 Task: Open Card Employee Satisfaction Review in Board Employee Benefits Optimization to Workspace Application Development and add a team member Softage.1@softage.net, a label Blue, a checklist Grassroots Organizing, an attachment from your computer, a color Blue and finally, add a card description 'Develop and launch new customer loyalty program for frequent buyers' and a comment 'Given the potential risks associated with this task, let us ensure that we have a solid risk management plan in place.'. Add a start date 'Jan 01, 1900' with a due date 'Jan 08, 1900'
Action: Mouse moved to (210, 159)
Screenshot: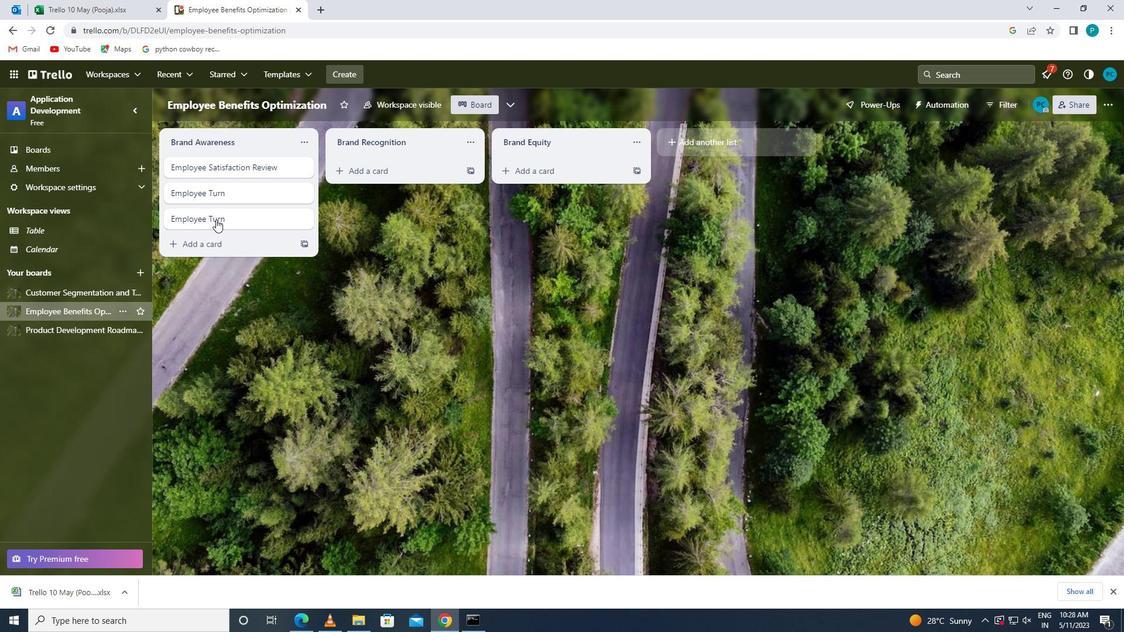
Action: Mouse pressed left at (210, 159)
Screenshot: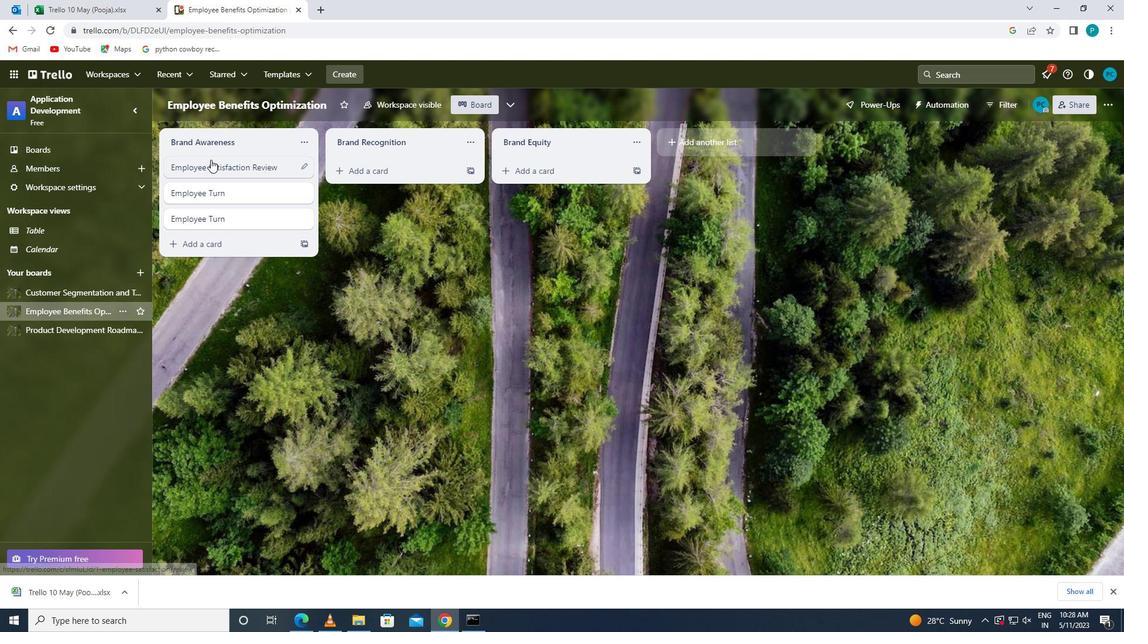 
Action: Mouse moved to (732, 169)
Screenshot: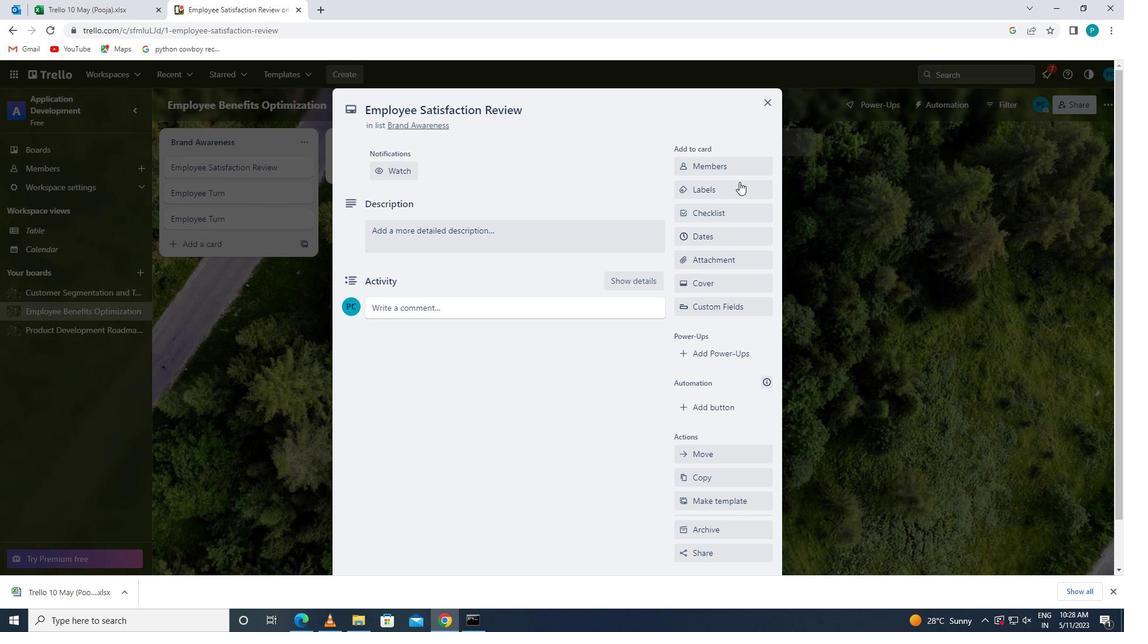
Action: Mouse pressed left at (732, 169)
Screenshot: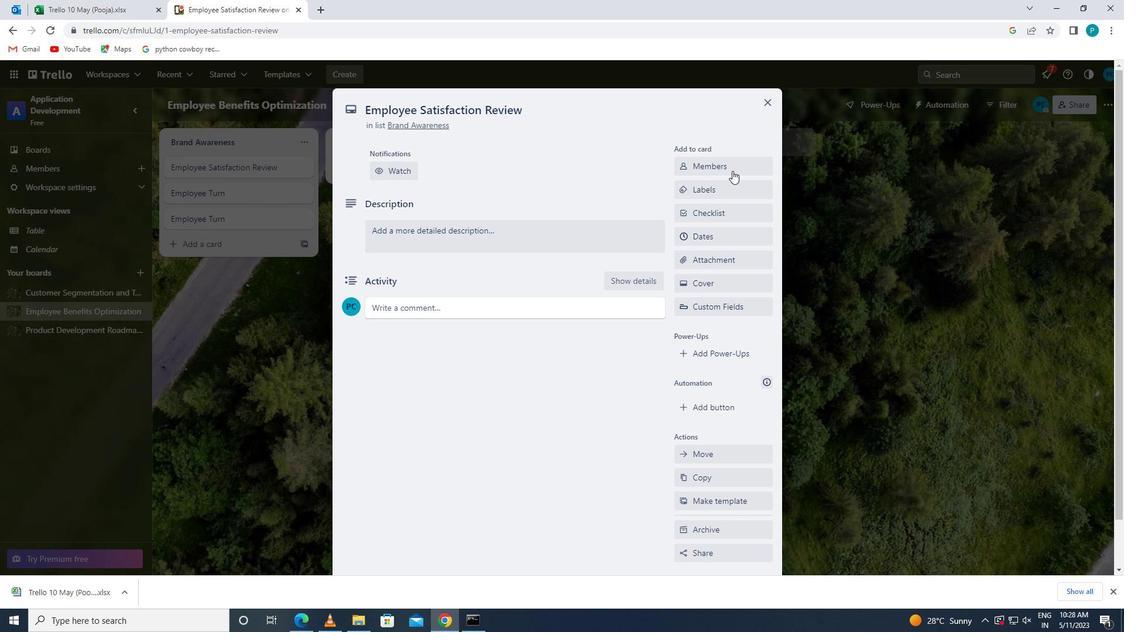 
Action: Key pressed <Key.caps_lock>s<Key.caps_lock>oftage
Screenshot: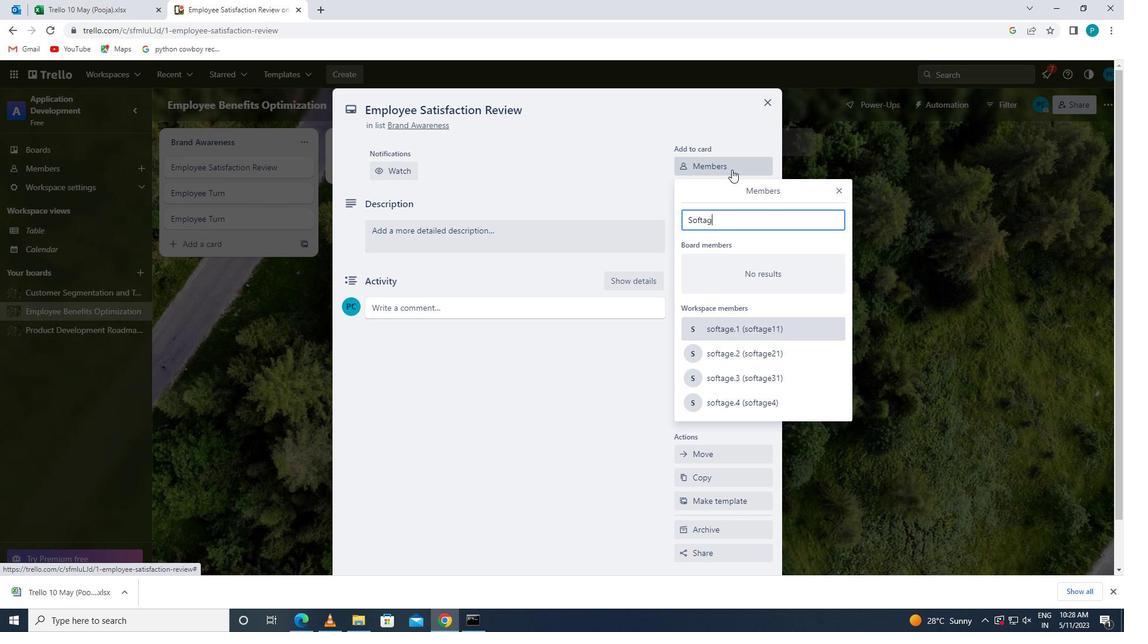 
Action: Mouse moved to (737, 196)
Screenshot: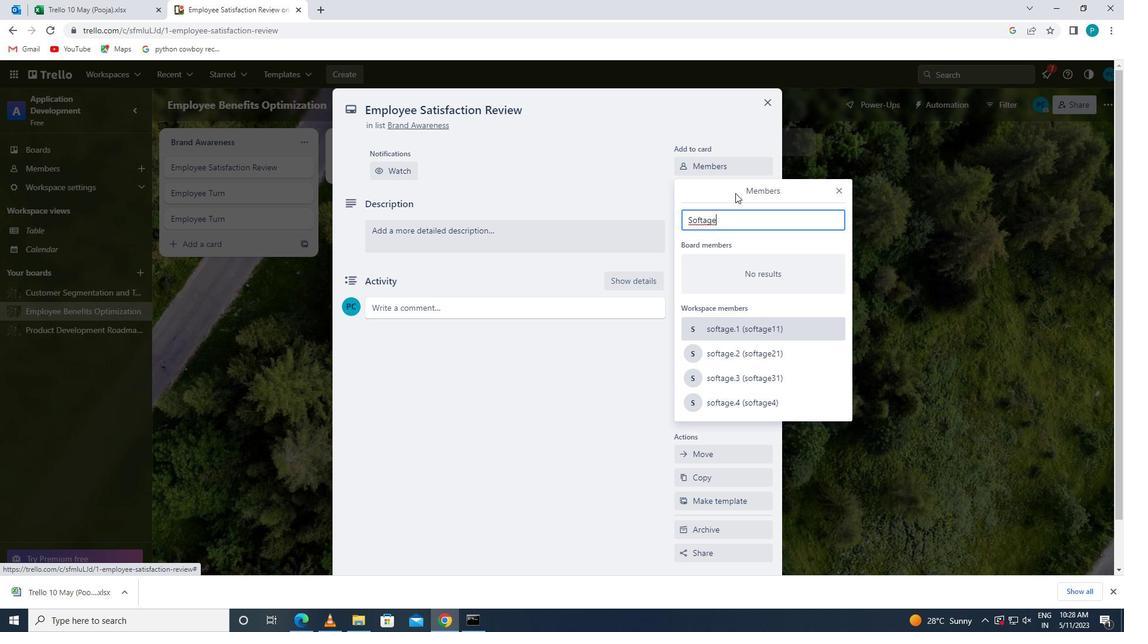 
Action: Key pressed .1
Screenshot: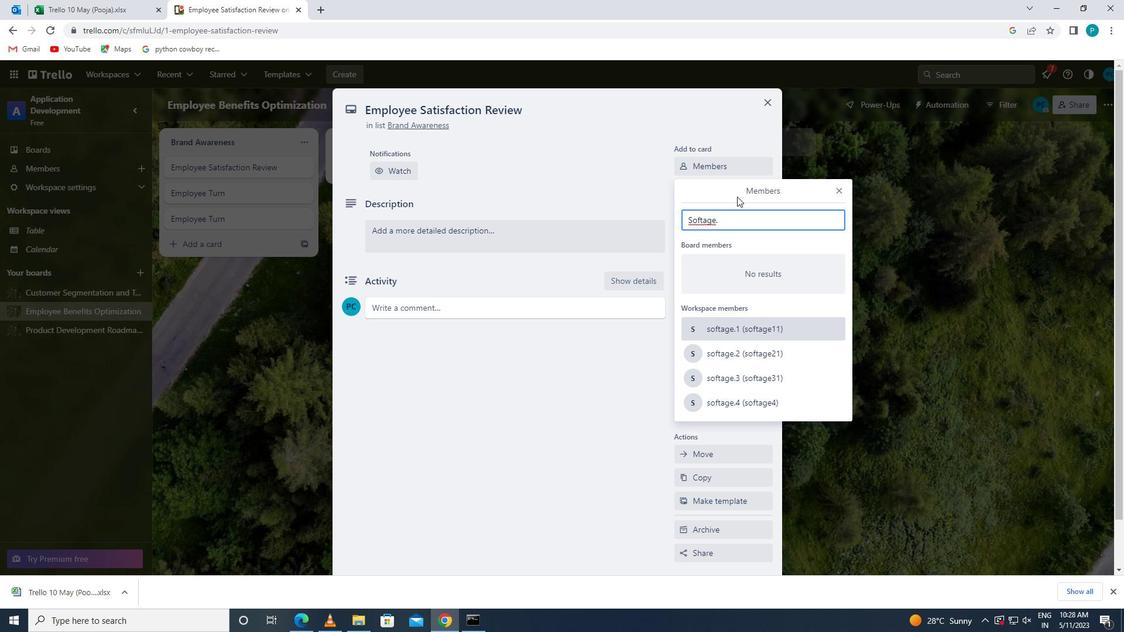 
Action: Mouse moved to (753, 327)
Screenshot: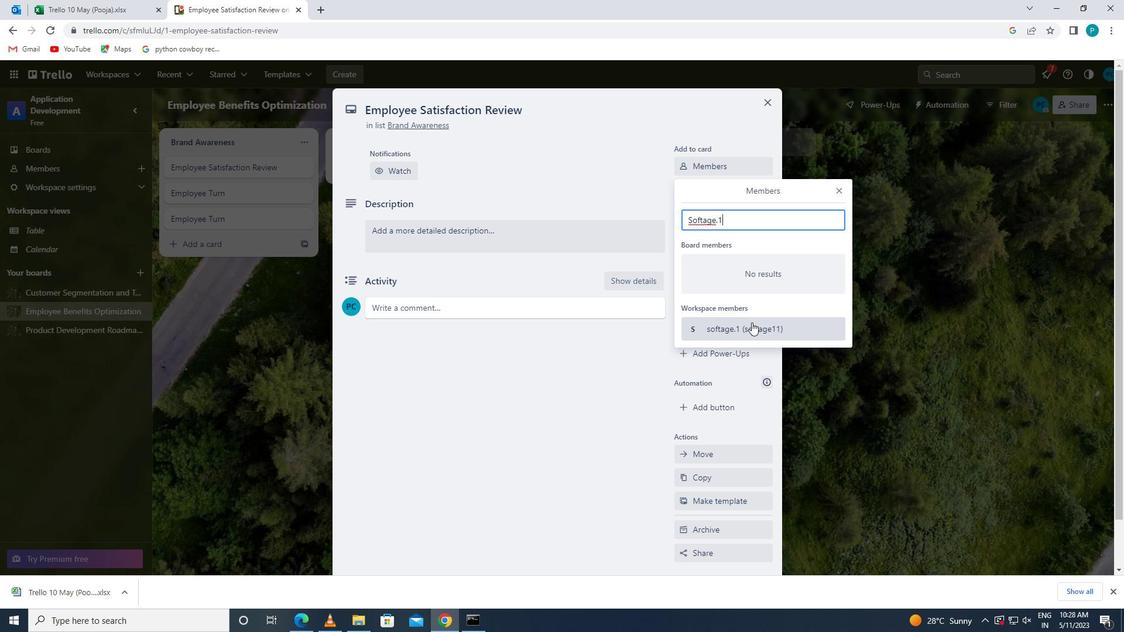 
Action: Mouse pressed left at (753, 327)
Screenshot: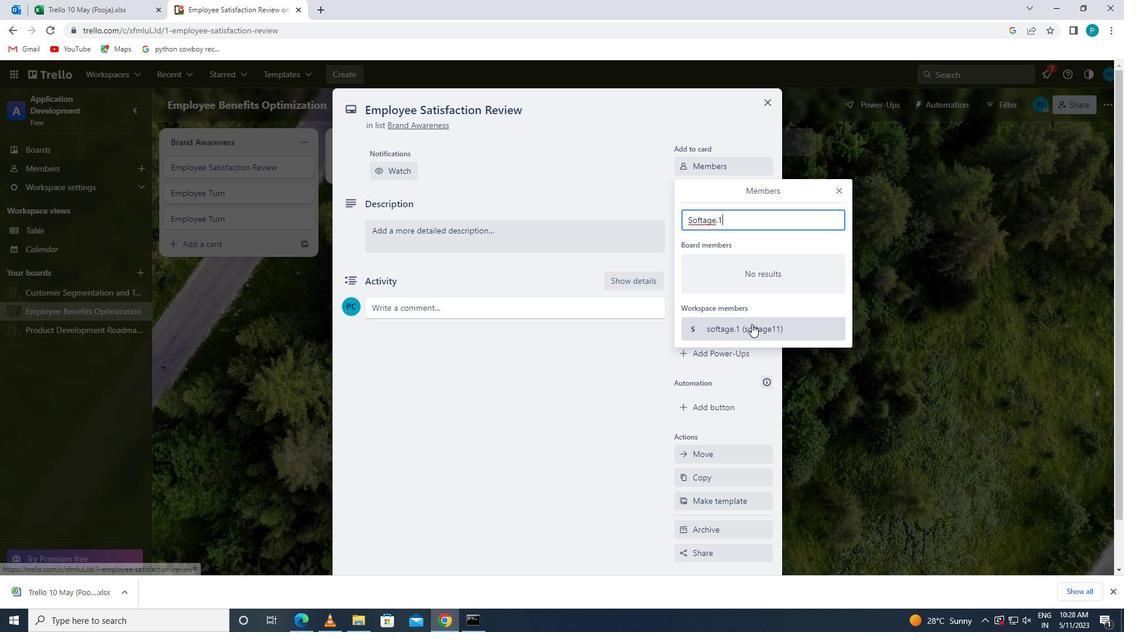
Action: Mouse moved to (842, 192)
Screenshot: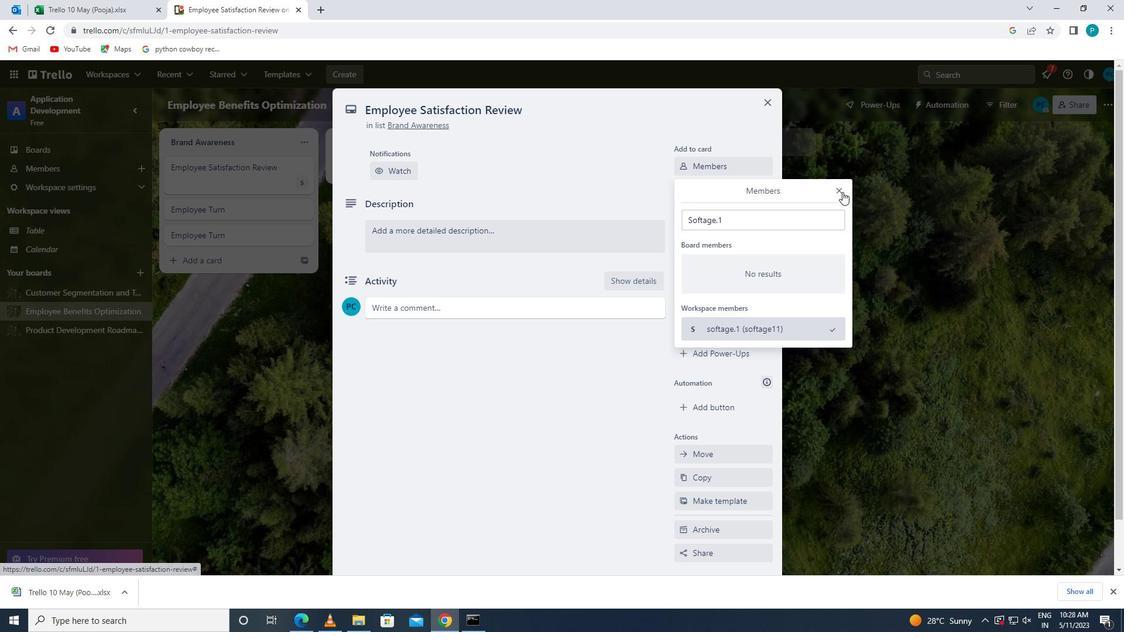 
Action: Mouse pressed left at (842, 192)
Screenshot: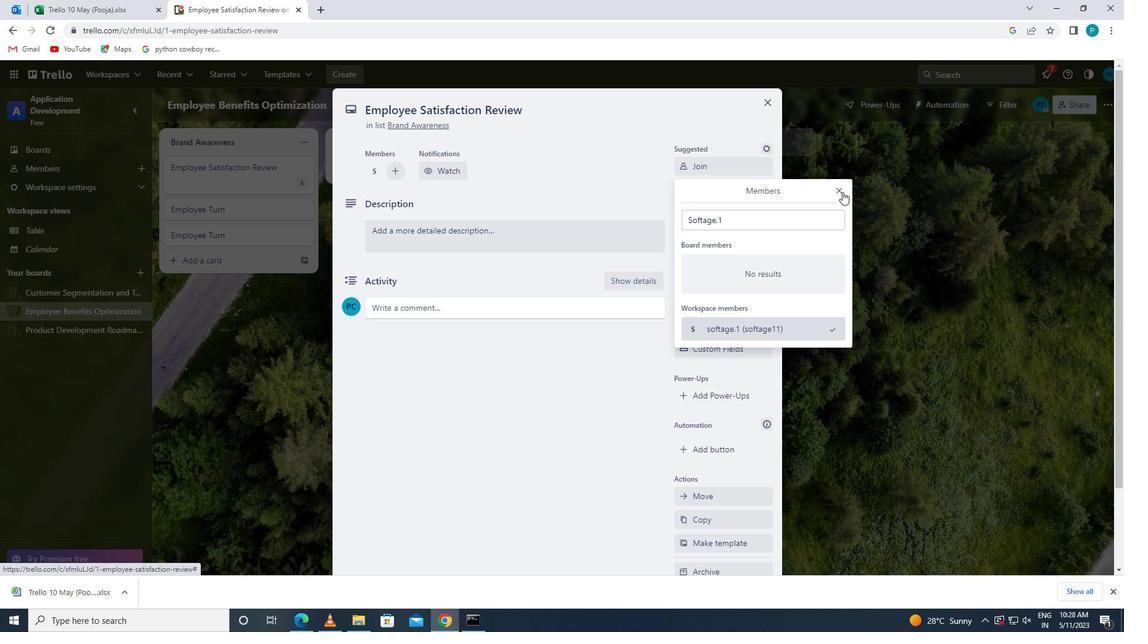 
Action: Mouse moved to (750, 227)
Screenshot: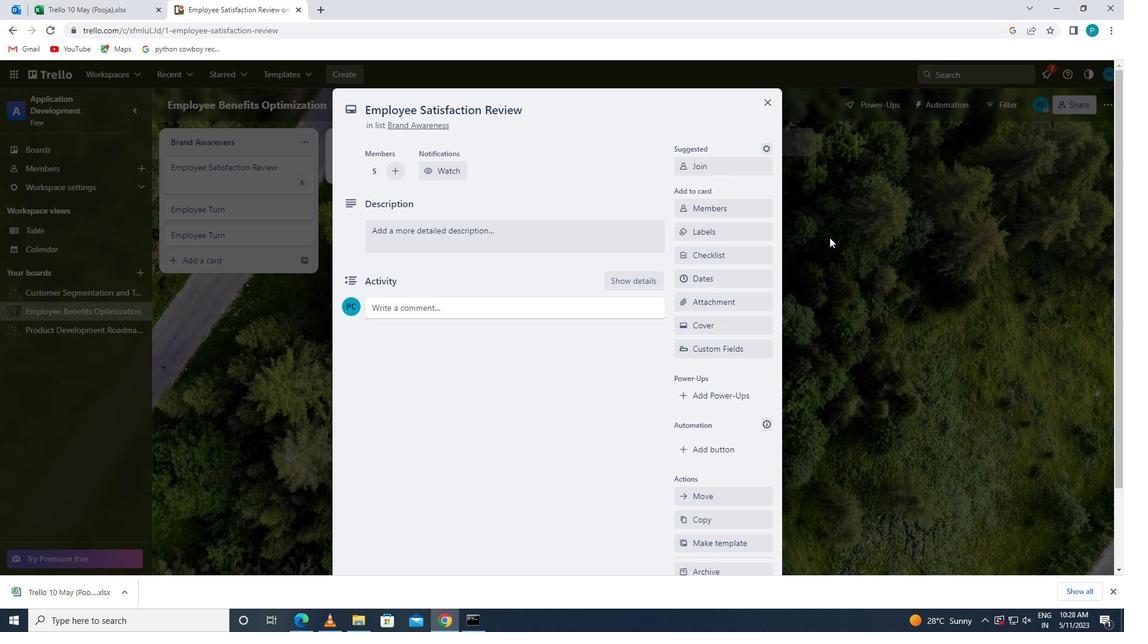 
Action: Mouse pressed left at (750, 227)
Screenshot: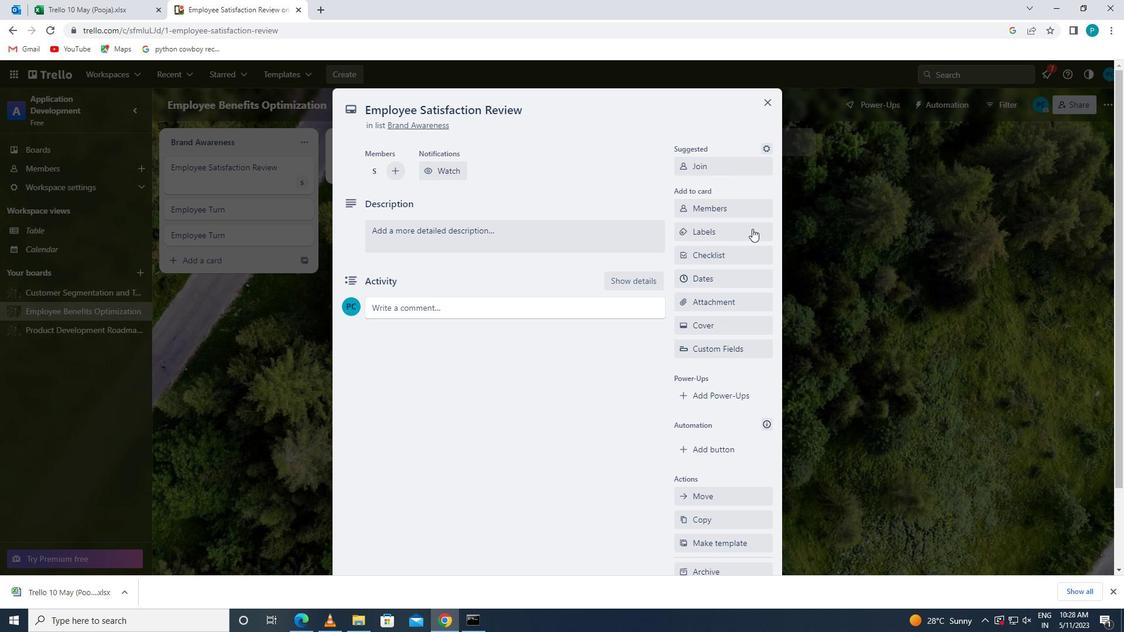 
Action: Key pressed <Key.caps_lock>
Screenshot: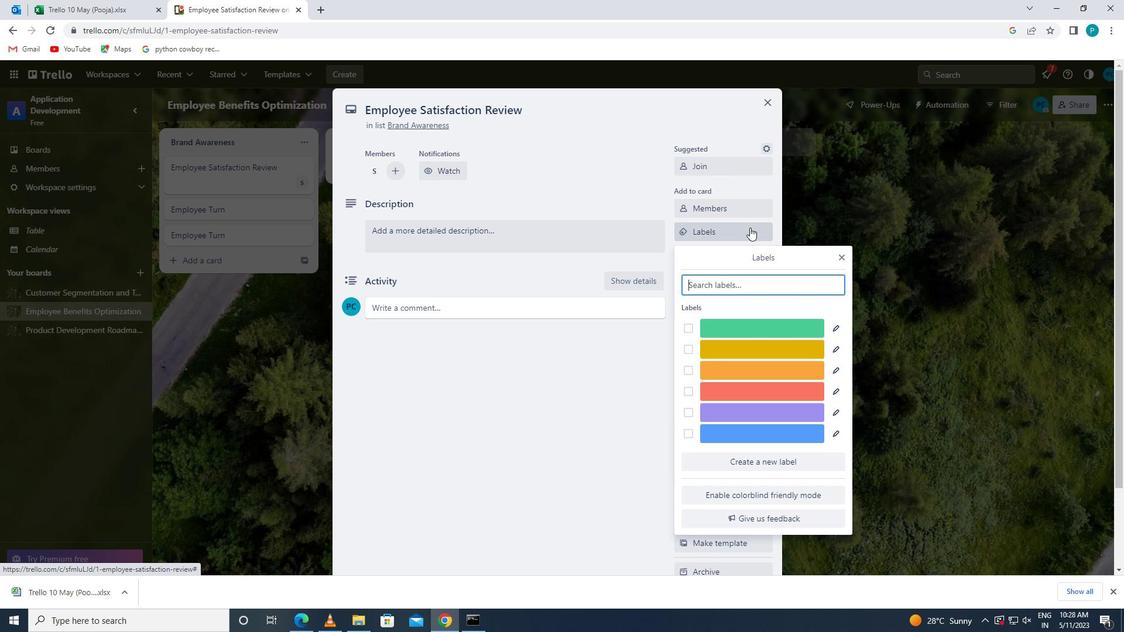 
Action: Mouse moved to (750, 468)
Screenshot: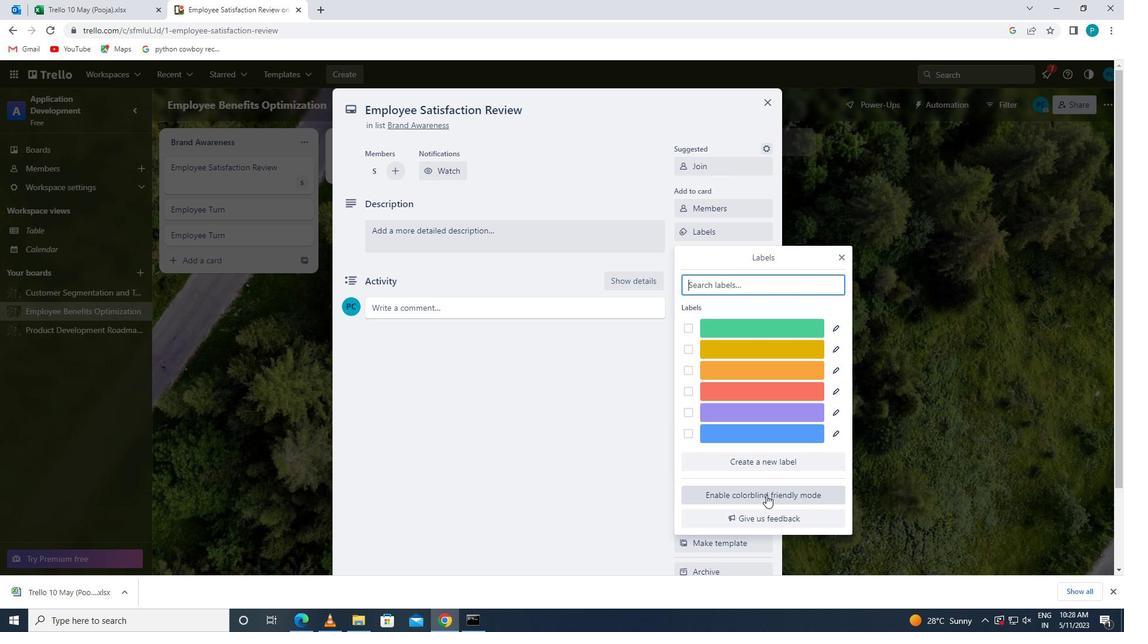 
Action: Mouse pressed left at (750, 468)
Screenshot: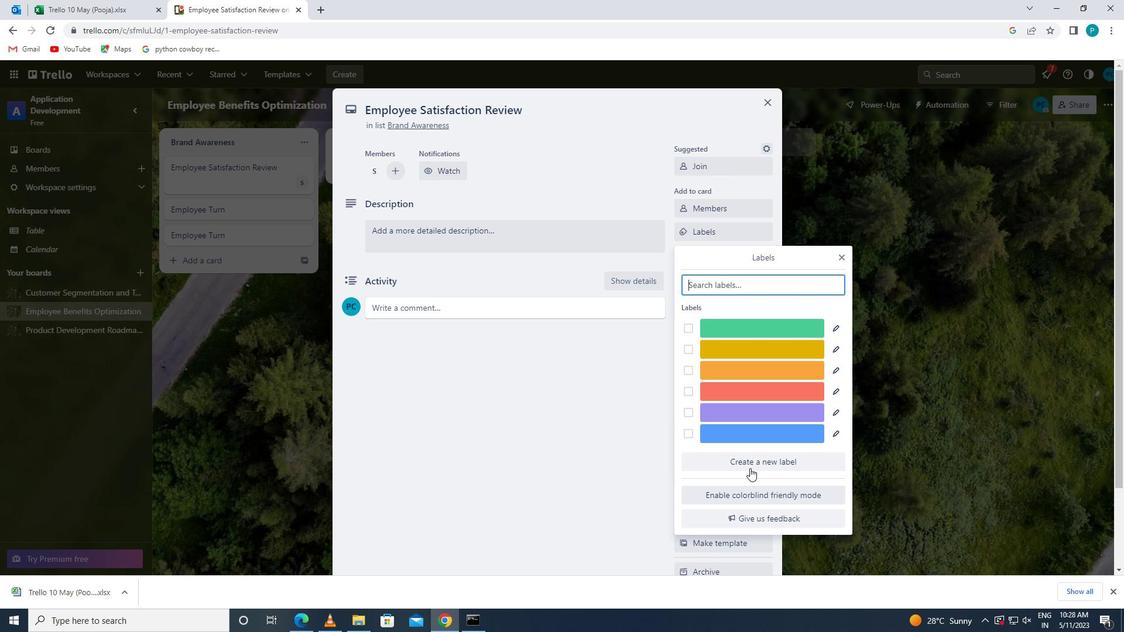 
Action: Mouse moved to (709, 337)
Screenshot: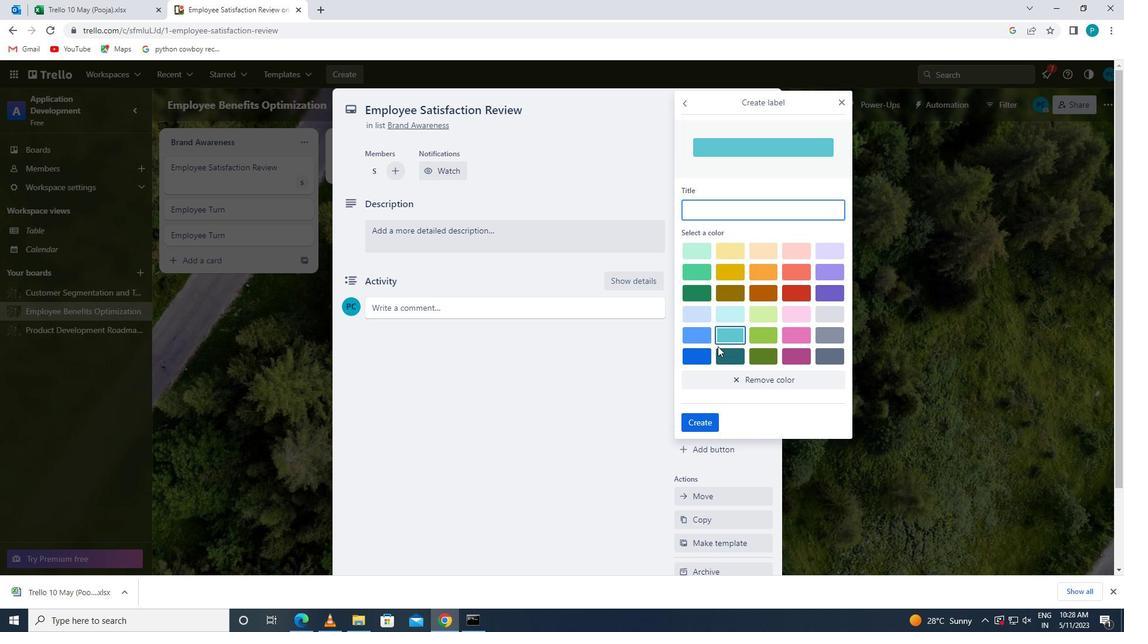 
Action: Mouse pressed left at (709, 337)
Screenshot: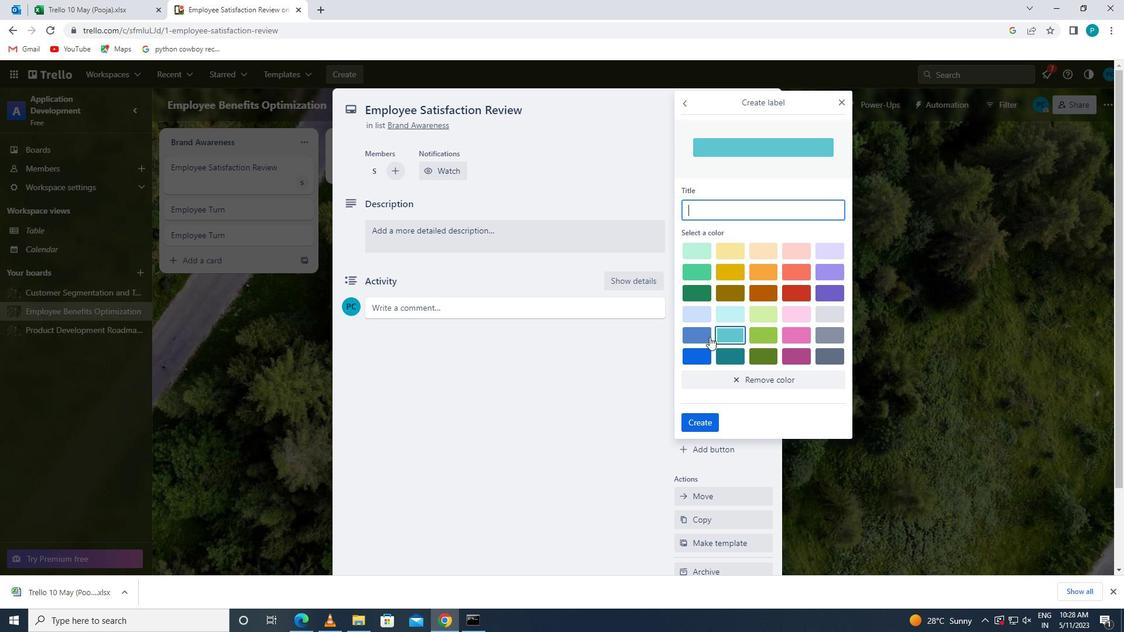 
Action: Mouse moved to (703, 419)
Screenshot: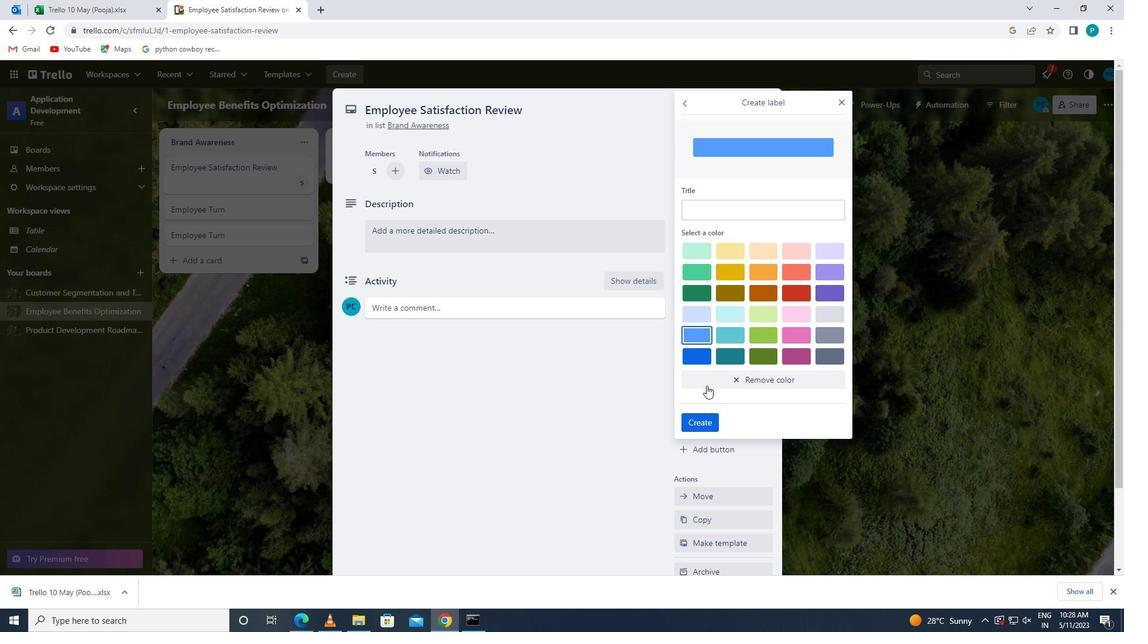 
Action: Mouse pressed left at (703, 419)
Screenshot: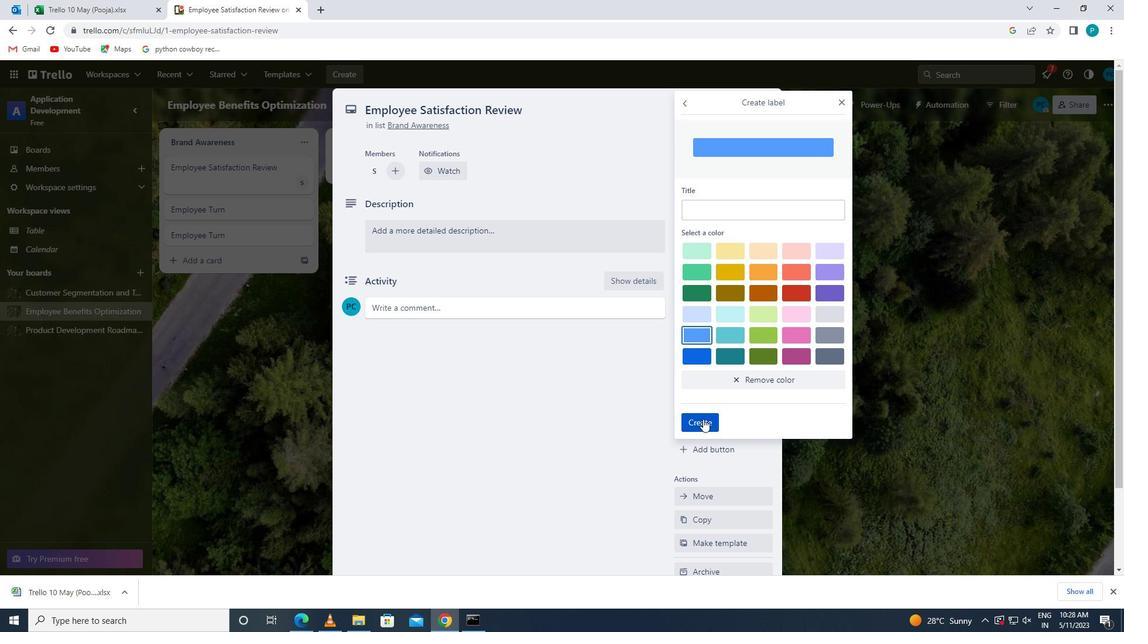 
Action: Mouse moved to (843, 254)
Screenshot: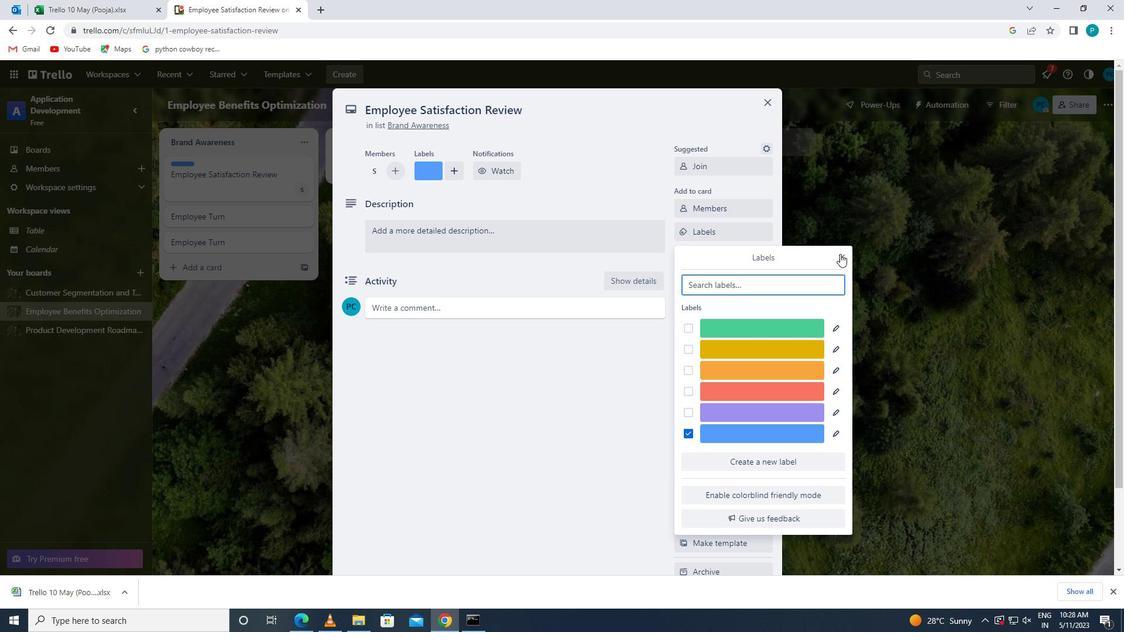 
Action: Mouse pressed left at (843, 254)
Screenshot: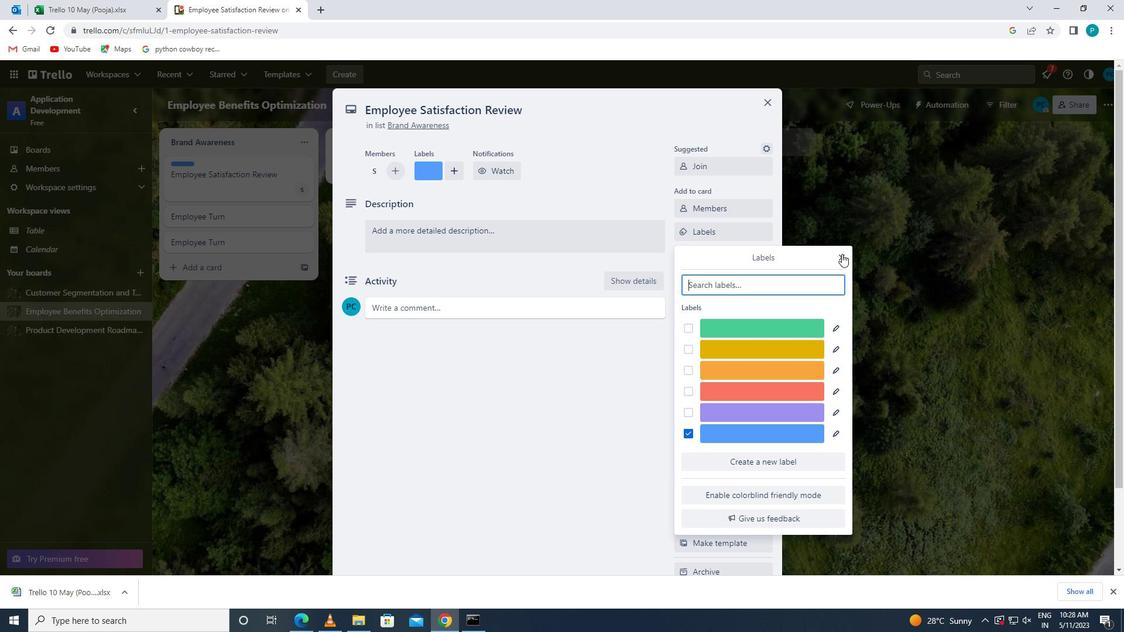 
Action: Mouse moved to (716, 256)
Screenshot: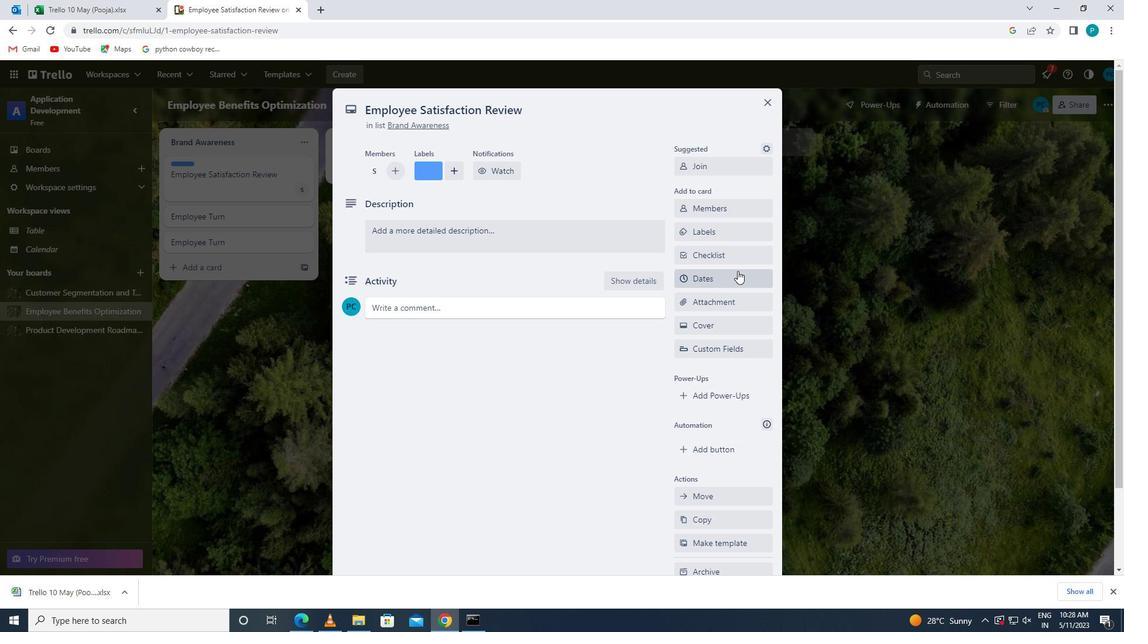 
Action: Mouse pressed left at (716, 256)
Screenshot: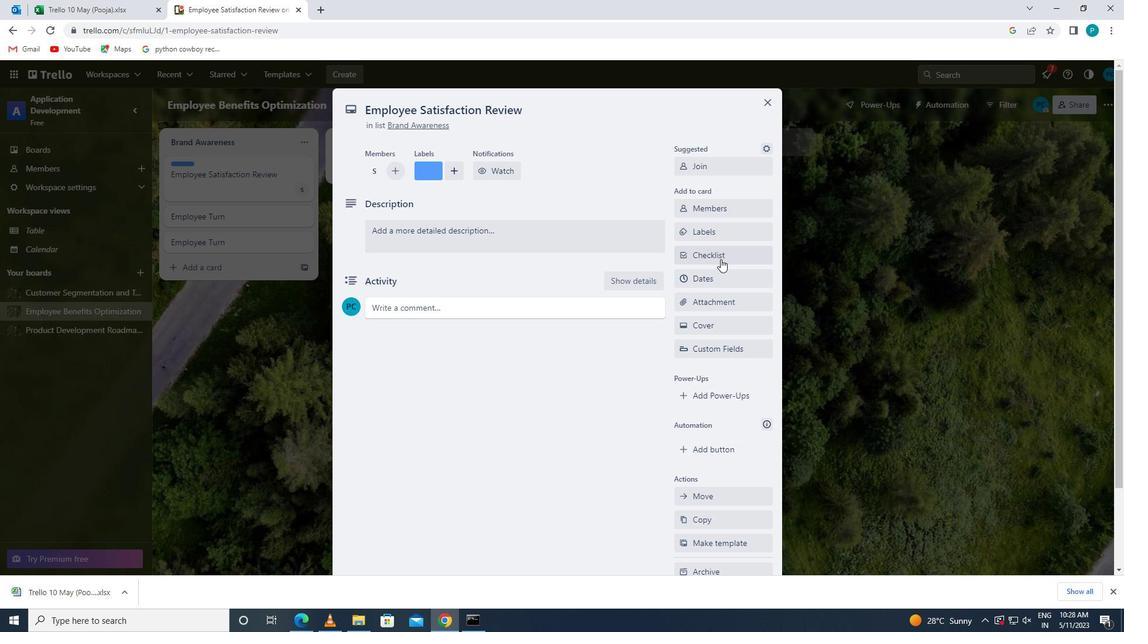 
Action: Key pressed <Key.caps_lock>g<Key.caps_lock><Key.backspace>g<Key.caps_lock>rassroots<Key.space><Key.caps_lock>o<Key.caps_lock>rganizing
Screenshot: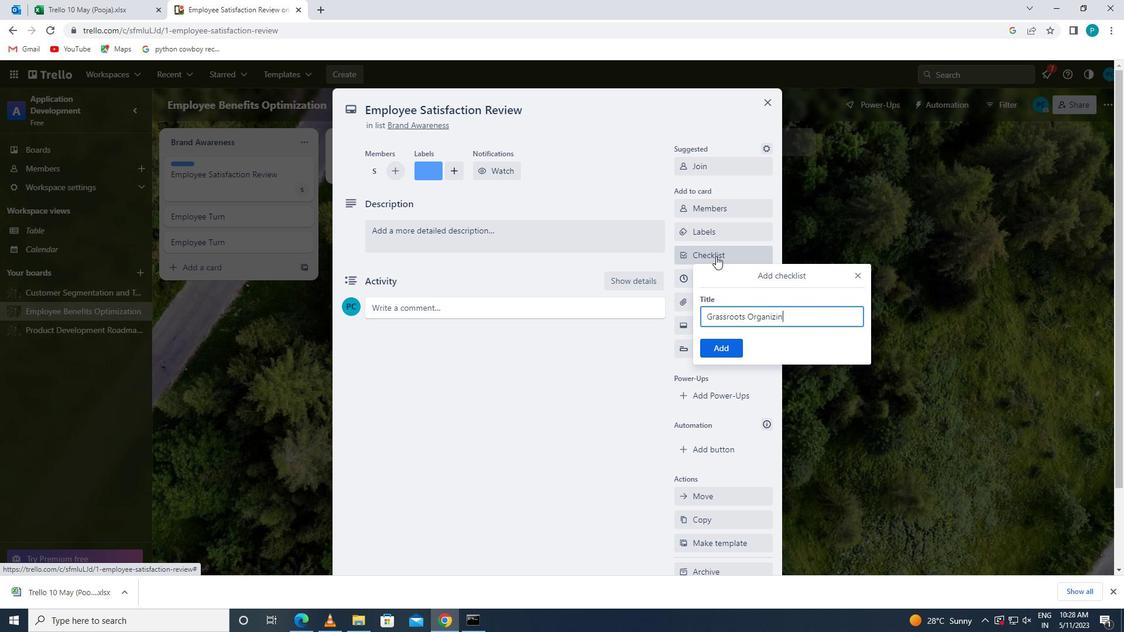 
Action: Mouse moved to (730, 346)
Screenshot: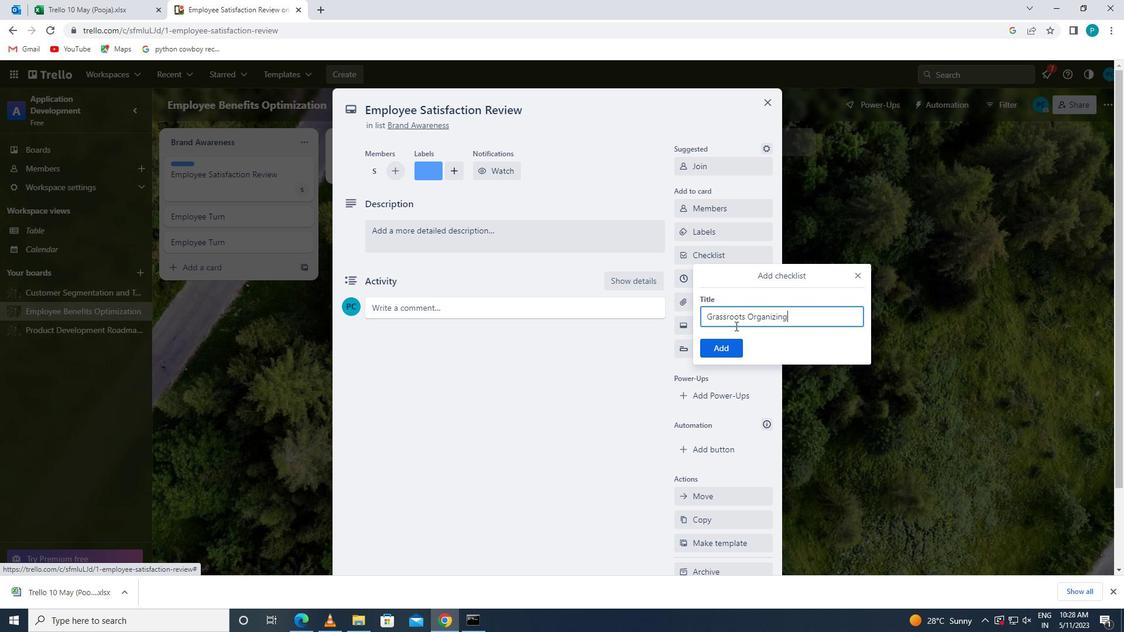 
Action: Mouse pressed left at (730, 346)
Screenshot: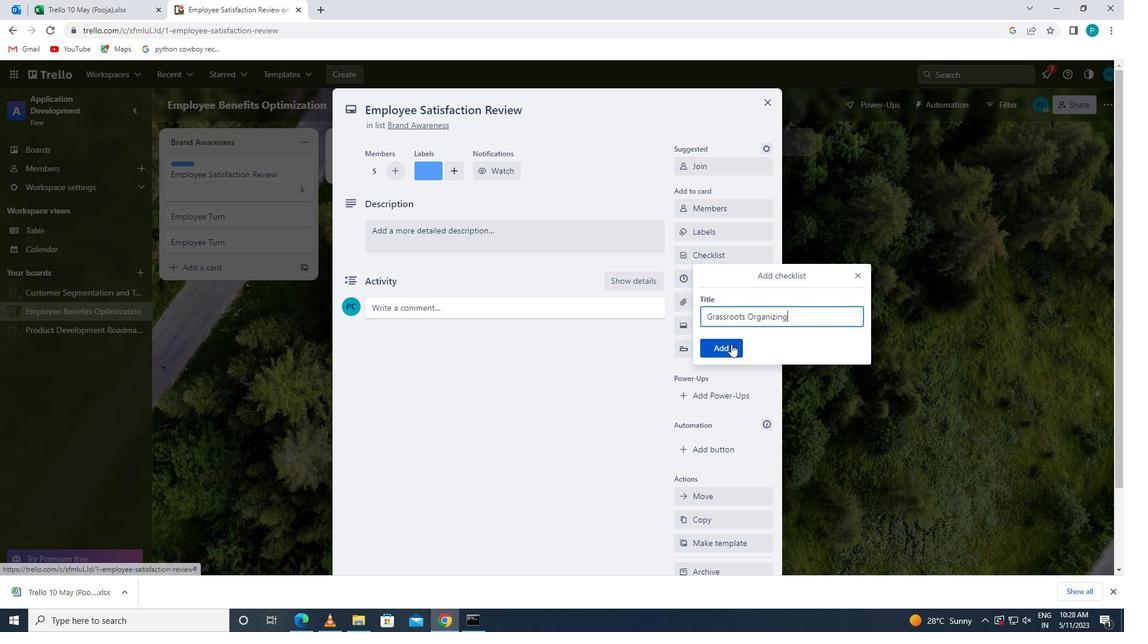 
Action: Mouse moved to (720, 301)
Screenshot: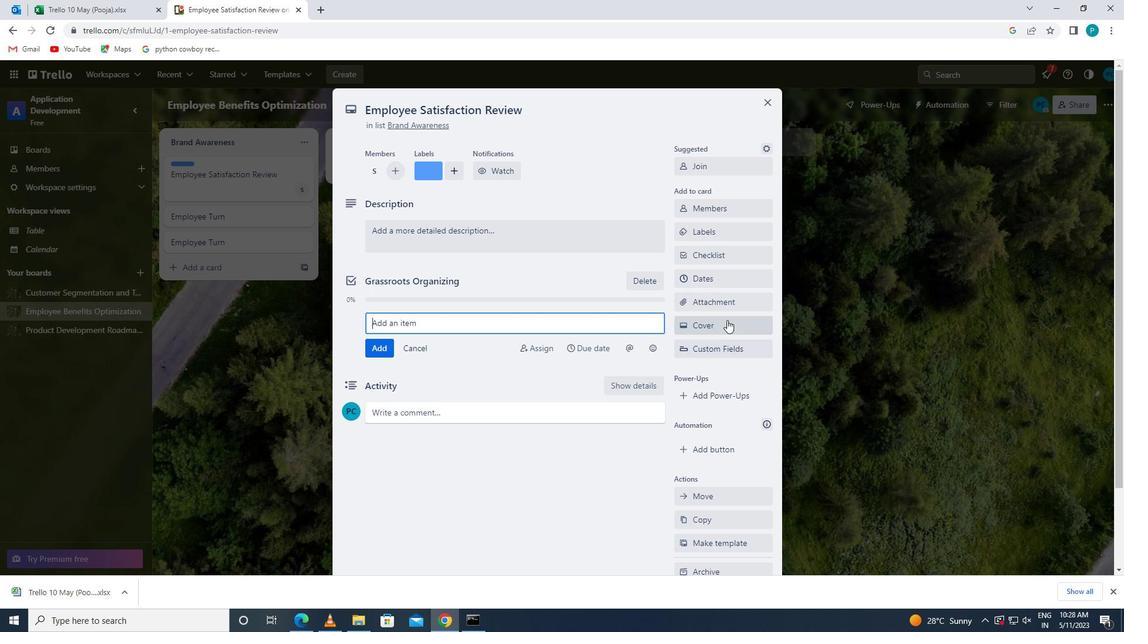 
Action: Mouse pressed left at (720, 301)
Screenshot: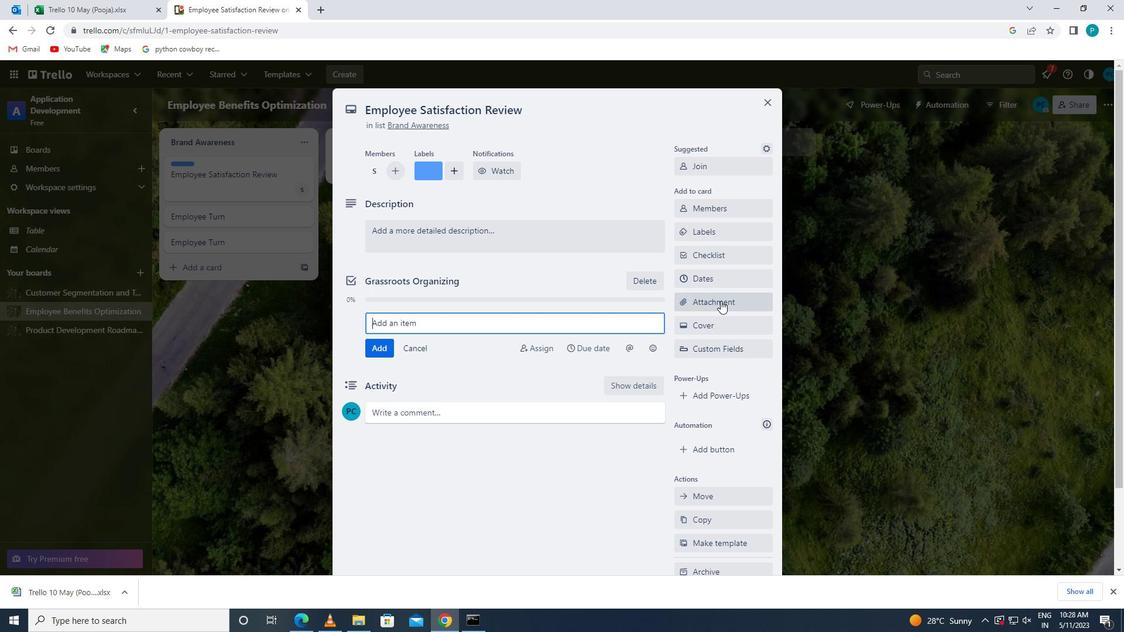 
Action: Mouse moved to (725, 356)
Screenshot: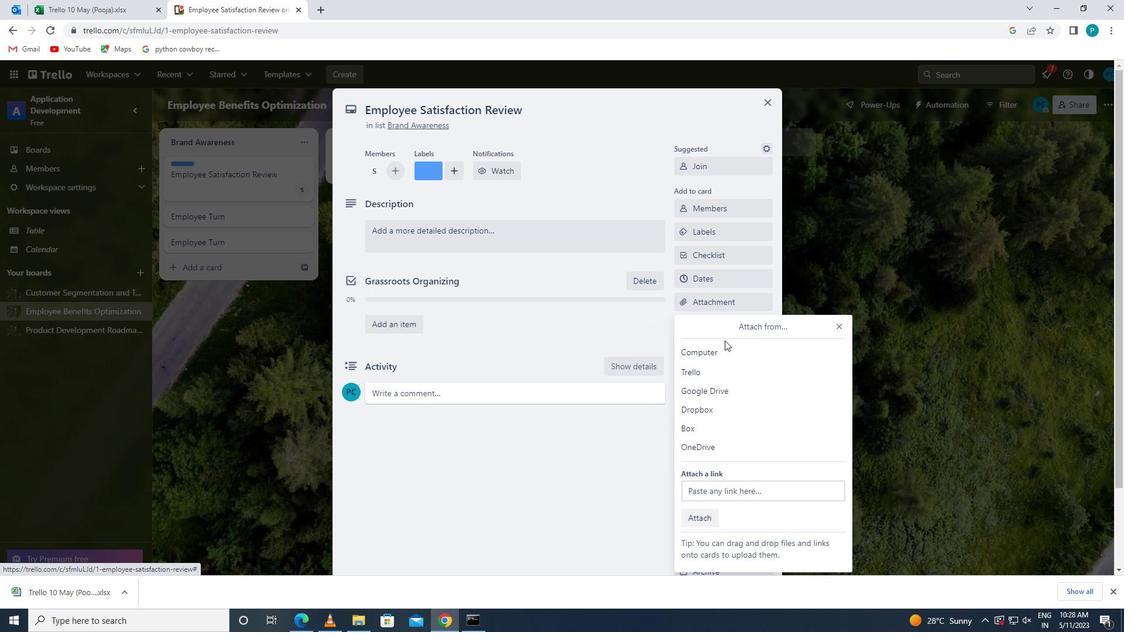 
Action: Mouse pressed left at (725, 356)
Screenshot: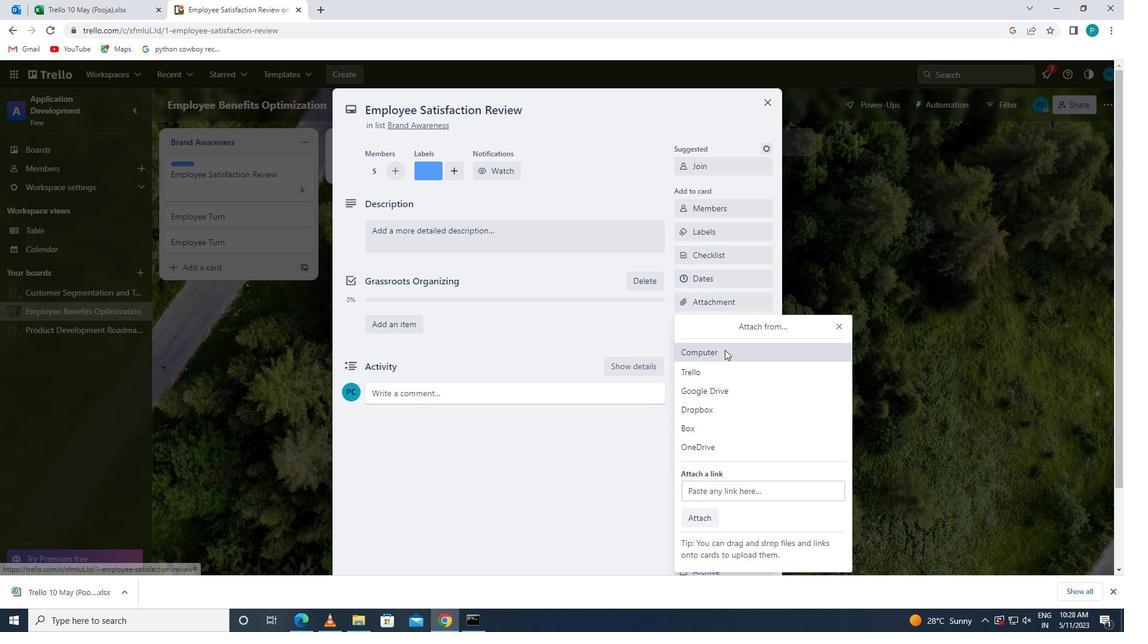 
Action: Mouse moved to (271, 80)
Screenshot: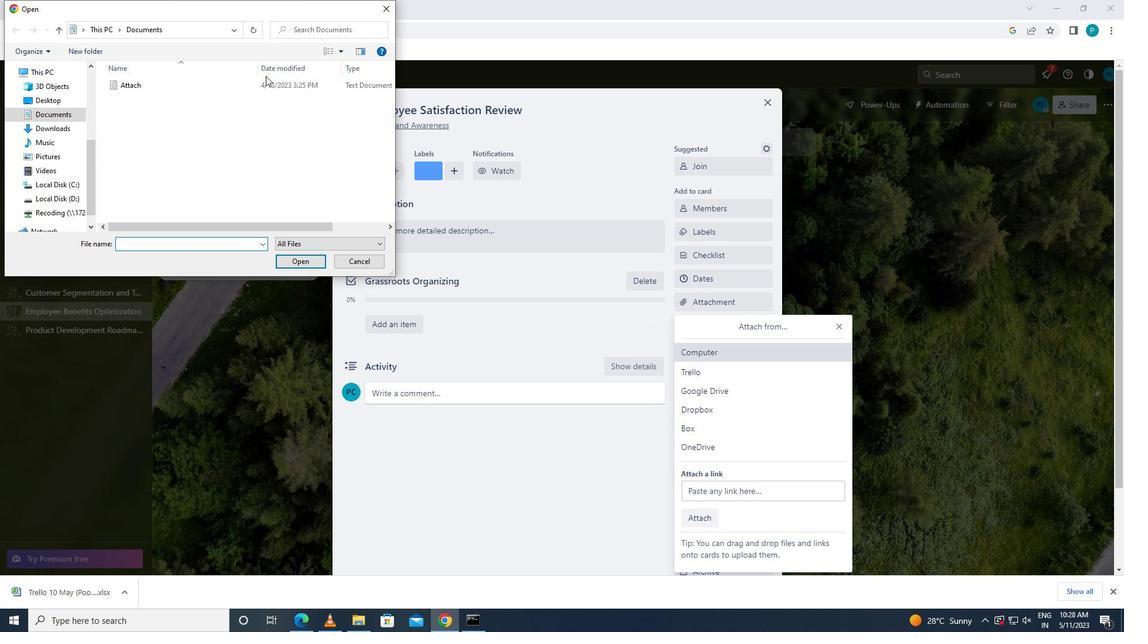 
Action: Mouse pressed left at (271, 80)
Screenshot: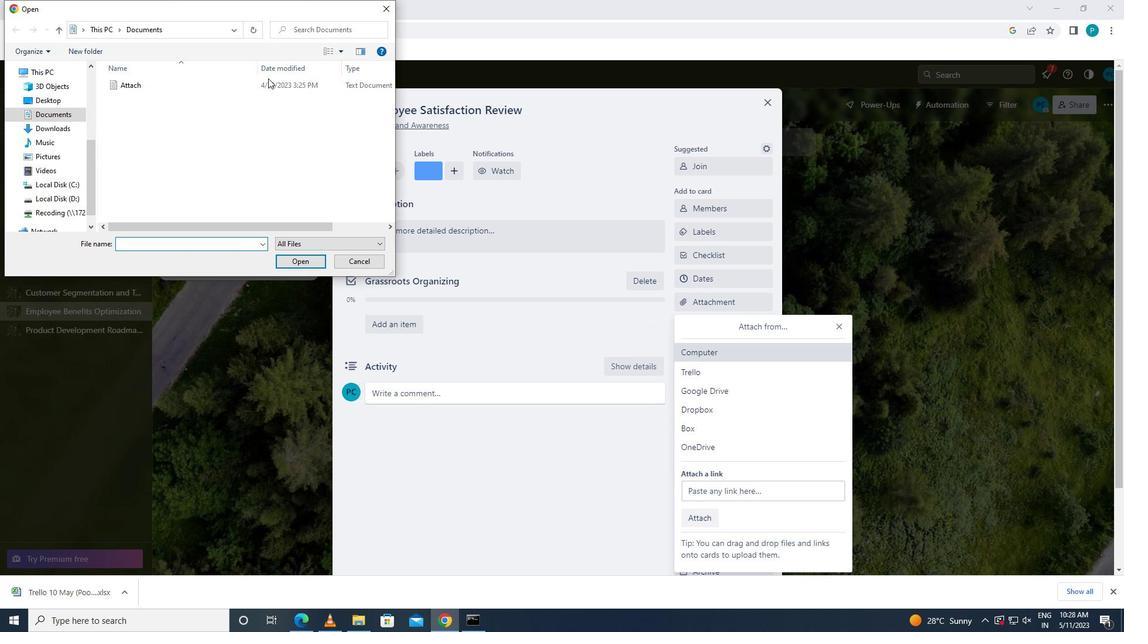
Action: Mouse moved to (301, 260)
Screenshot: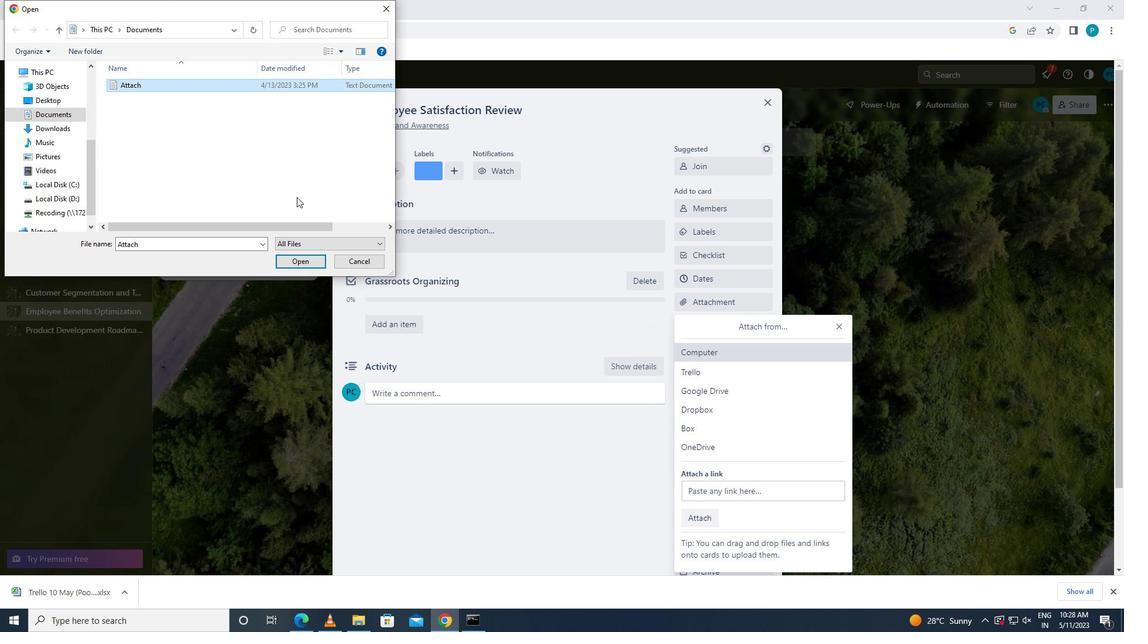 
Action: Mouse pressed left at (301, 260)
Screenshot: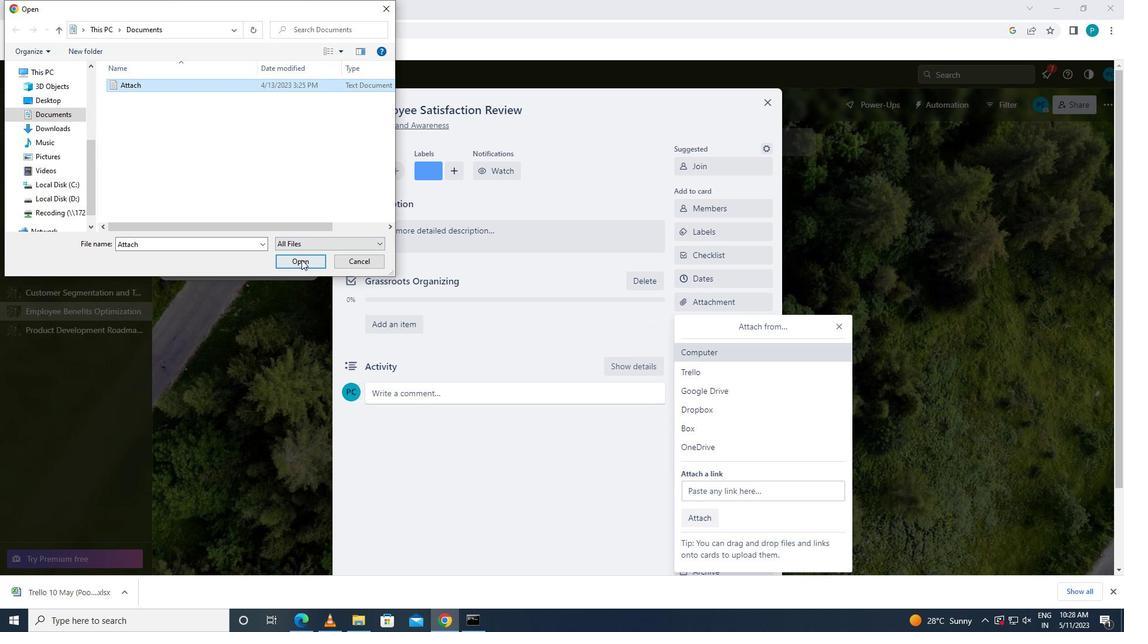 
Action: Mouse moved to (749, 326)
Screenshot: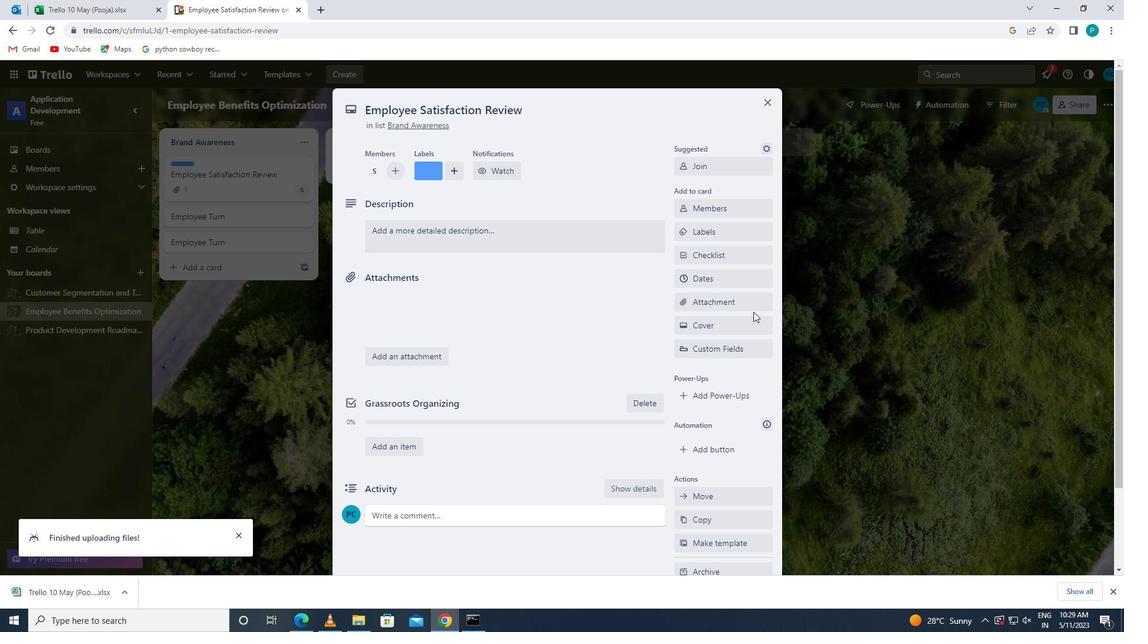 
Action: Mouse pressed left at (749, 326)
Screenshot: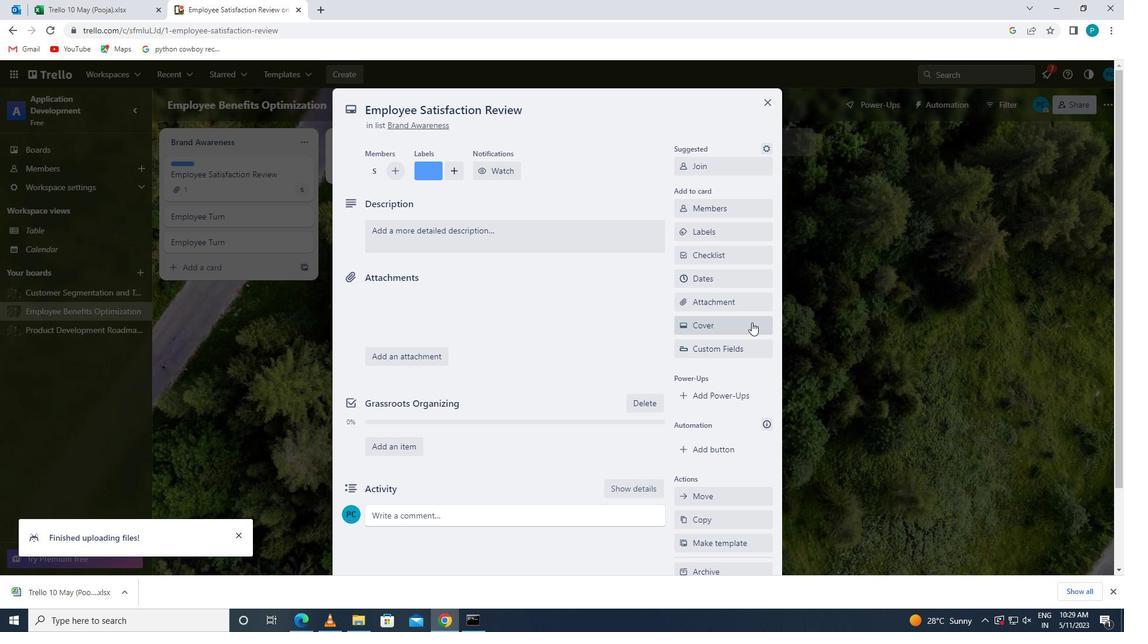 
Action: Mouse moved to (698, 360)
Screenshot: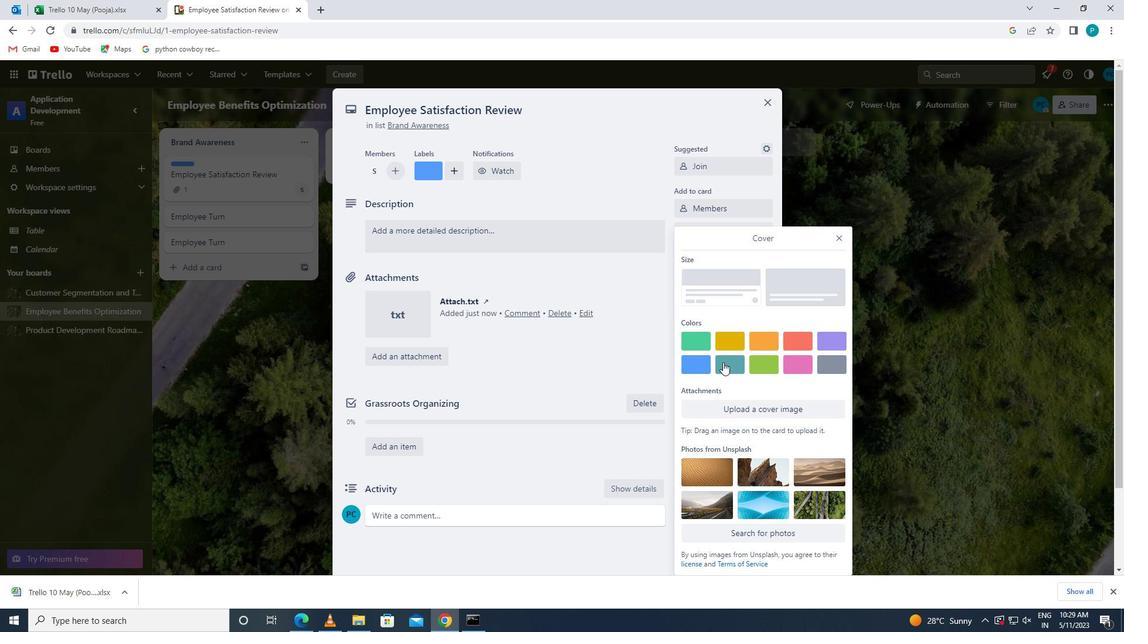 
Action: Mouse pressed left at (698, 360)
Screenshot: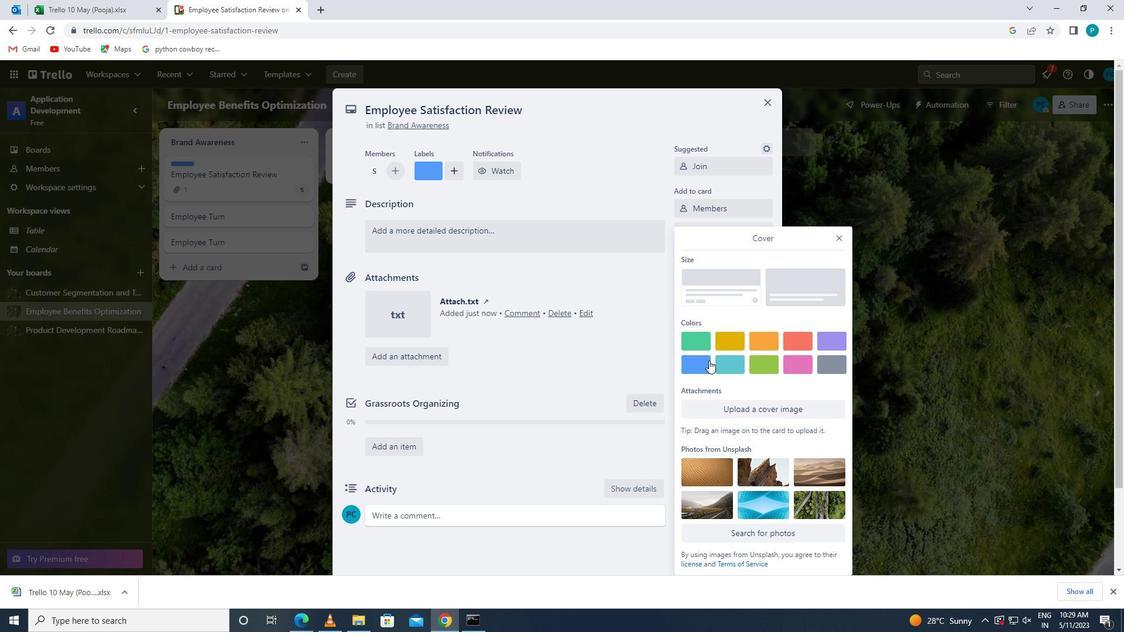 
Action: Mouse moved to (837, 220)
Screenshot: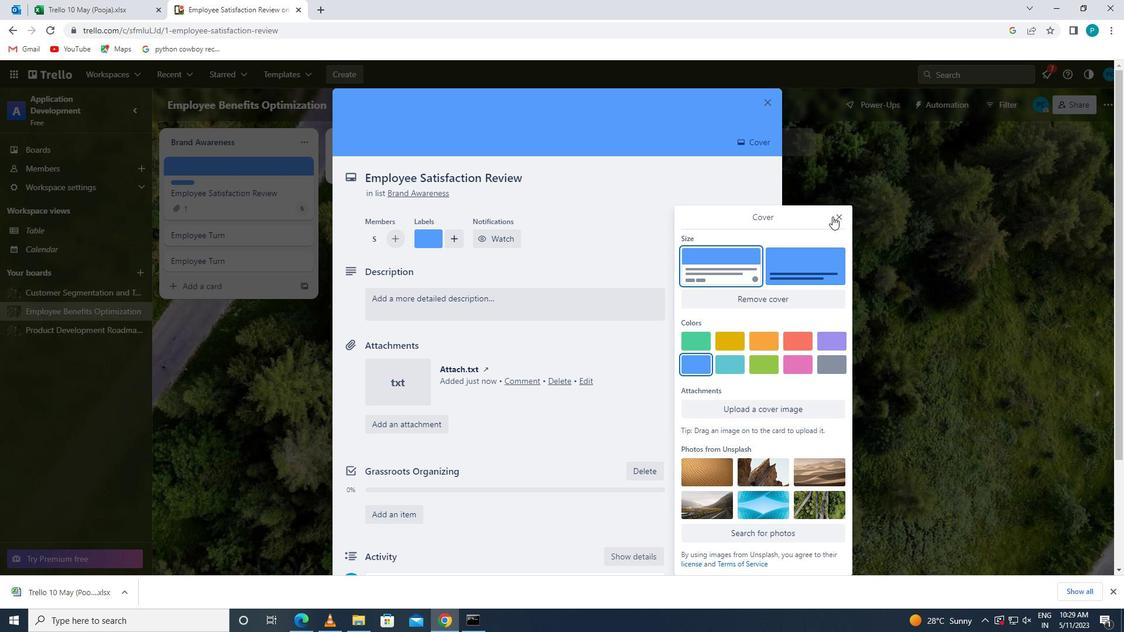 
Action: Mouse pressed left at (837, 220)
Screenshot: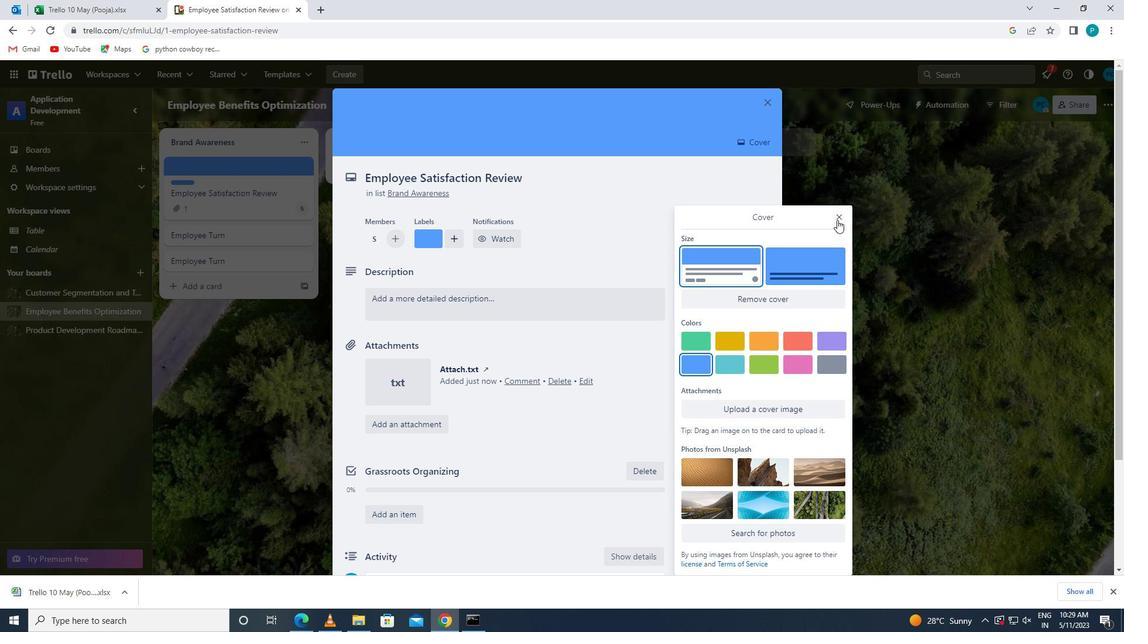 
Action: Mouse moved to (416, 313)
Screenshot: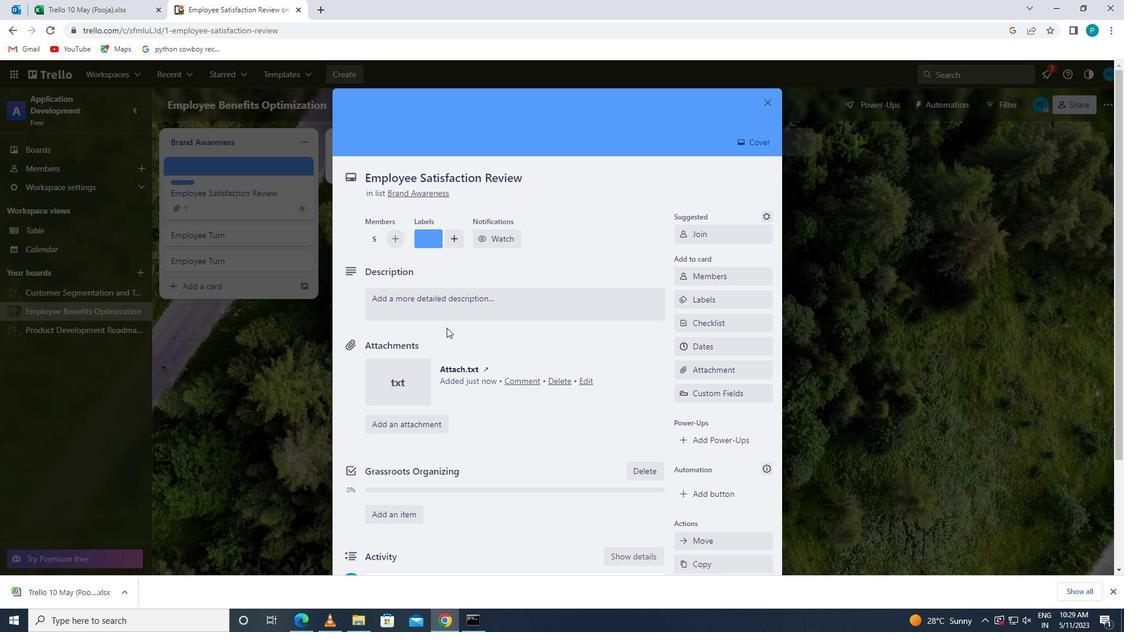 
Action: Mouse pressed left at (416, 313)
Screenshot: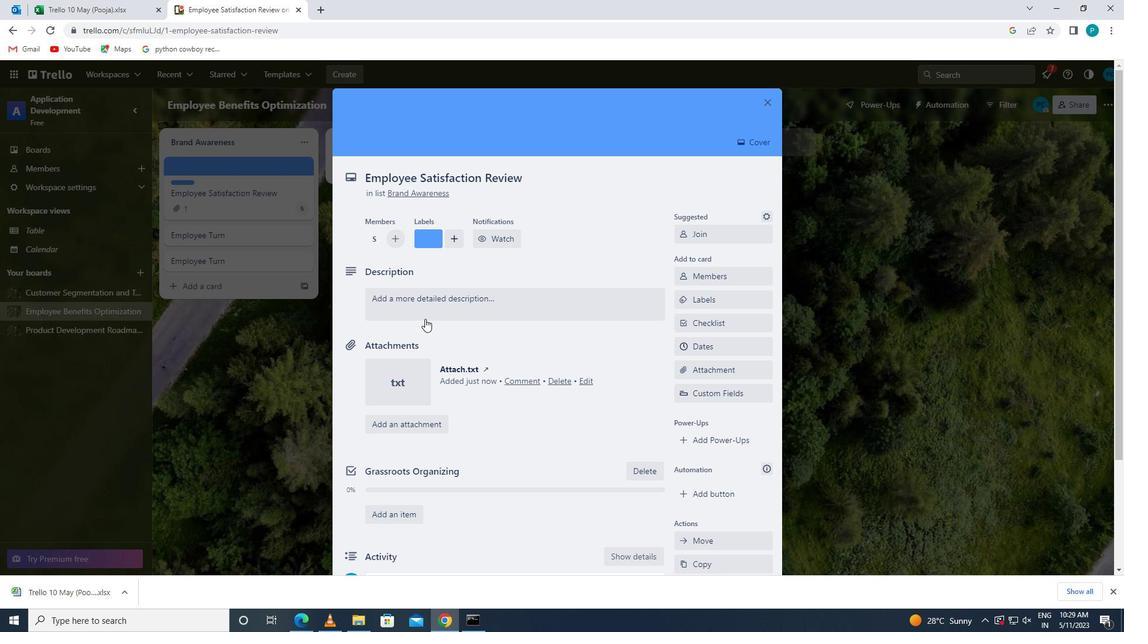 
Action: Key pressed <Key.caps_lock>d<Key.caps_lock>evelop<Key.space>and<Key.space>launch<Key.space>new<Key.space>customer<Key.space>loyalty<Key.space>program<Key.space>for<Key.space>freg<Key.backspace>quent<Key.space>buyers
Screenshot: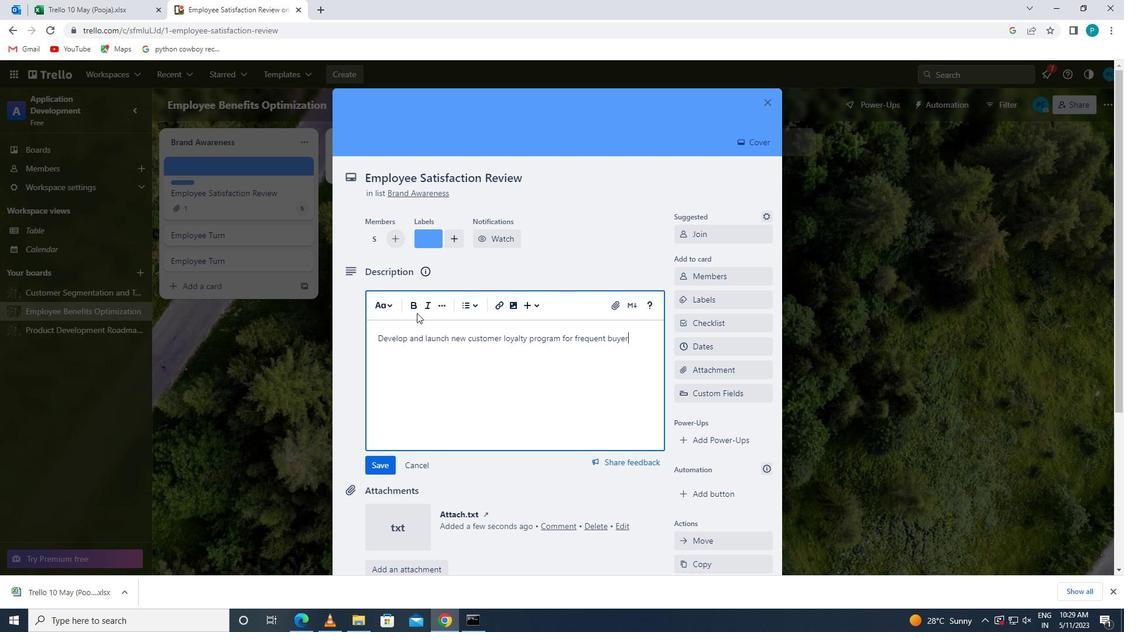 
Action: Mouse moved to (384, 464)
Screenshot: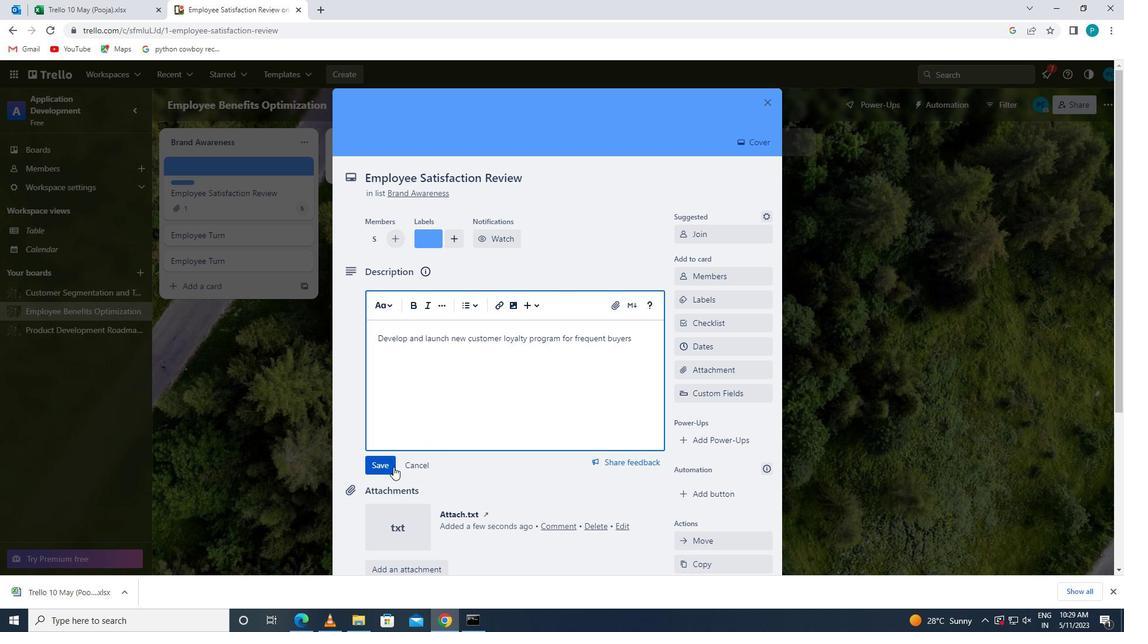 
Action: Mouse pressed left at (384, 464)
Screenshot: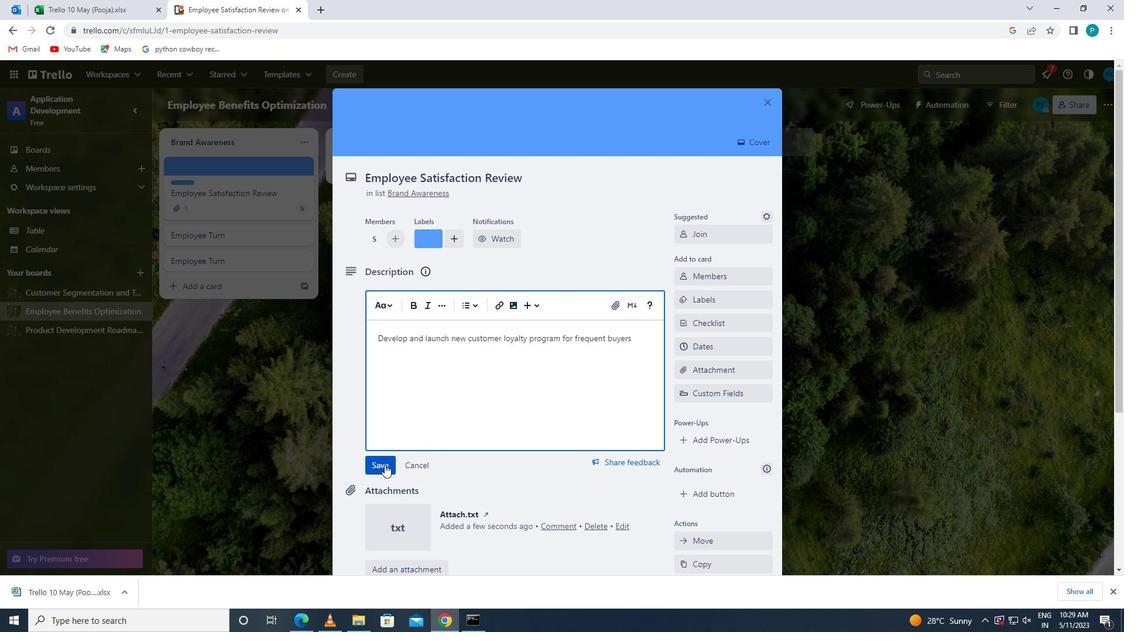
Action: Mouse scrolled (384, 464) with delta (0, 0)
Screenshot: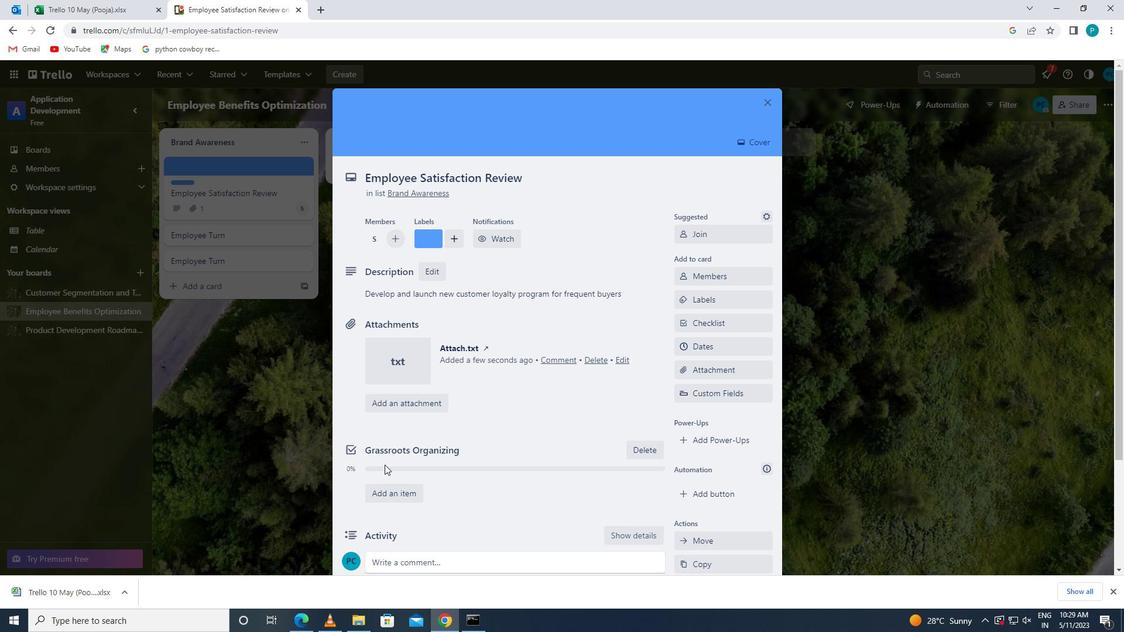 
Action: Mouse scrolled (384, 464) with delta (0, 0)
Screenshot: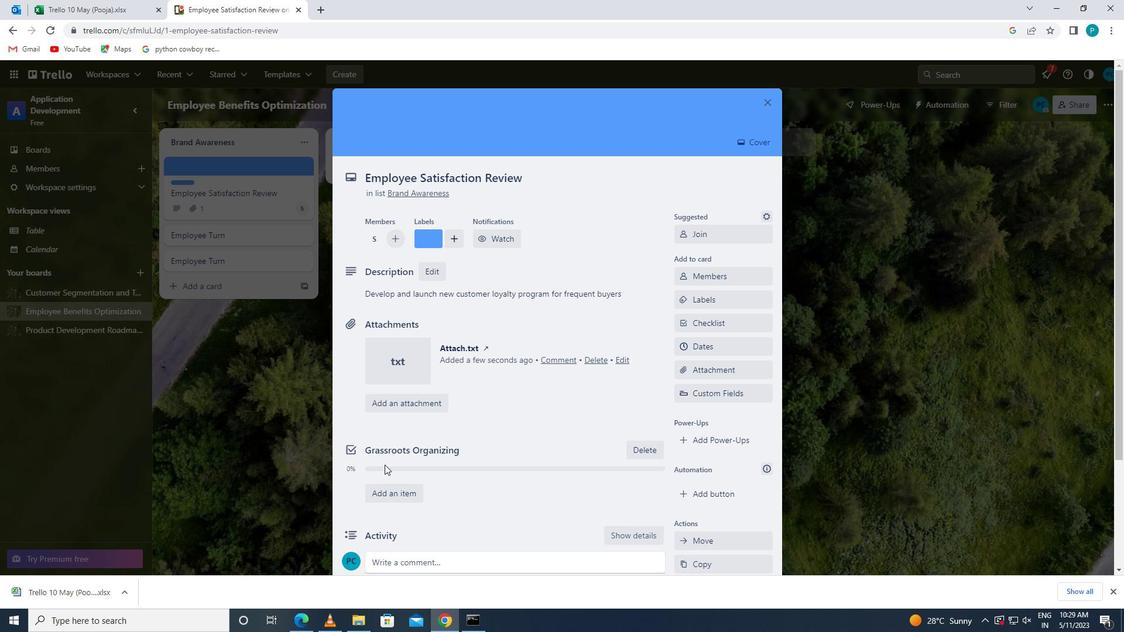 
Action: Mouse moved to (378, 451)
Screenshot: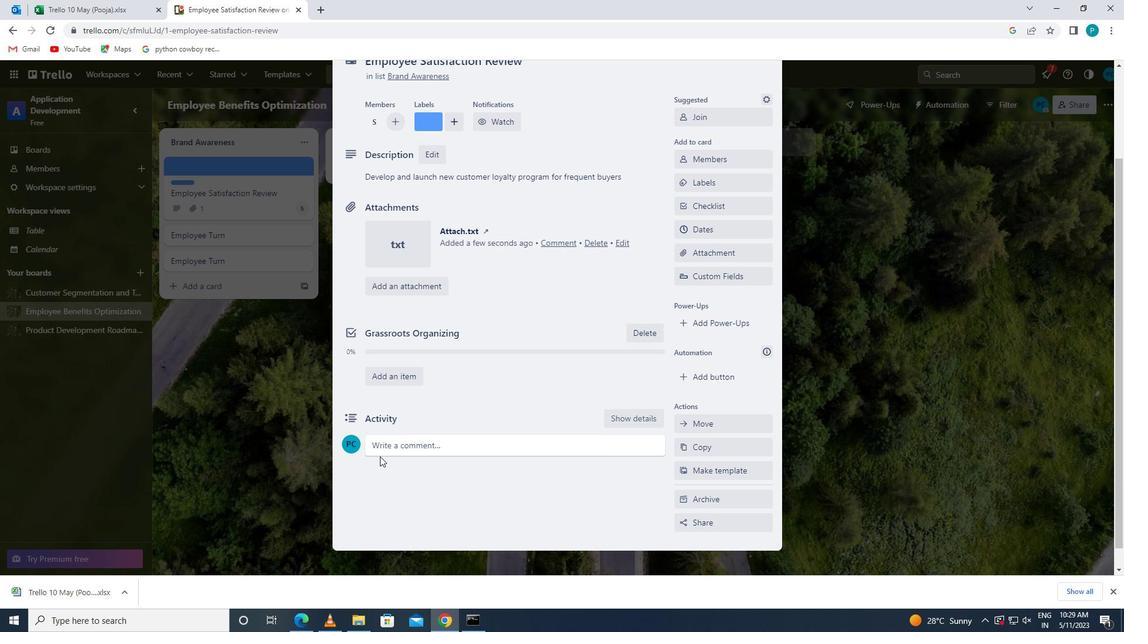 
Action: Mouse pressed left at (378, 451)
Screenshot: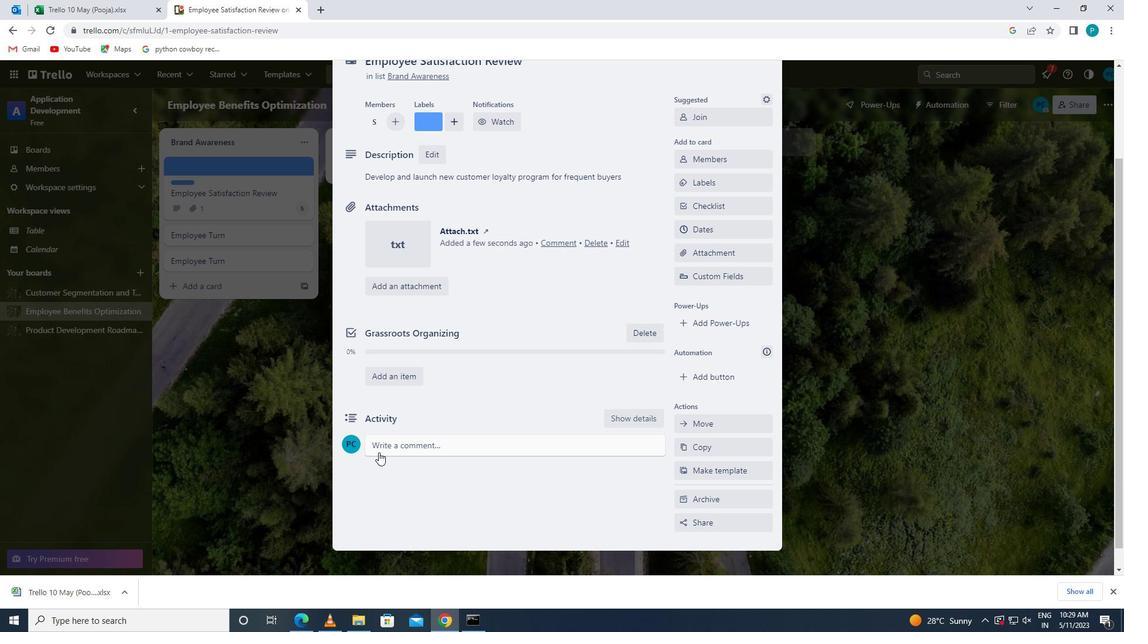 
Action: Key pressed <Key.caps_lock>g<Key.caps_lock>iven<Key.space>the<Key.space>potential<Key.space>risks<Key.space>associated<Key.space>with<Key.space>this<Key.space>task,<Key.space>let<Key.space>us<Key.space><Key.backspace><Key.space>ensure<Key.space>that<Key.space>we<Key.space>have<Key.space>a<Key.space>solid<Key.space>risk<Key.space>management<Key.space>plan<Key.space>in<Key.space>l<Key.backspace>o<Key.backspace>place
Screenshot: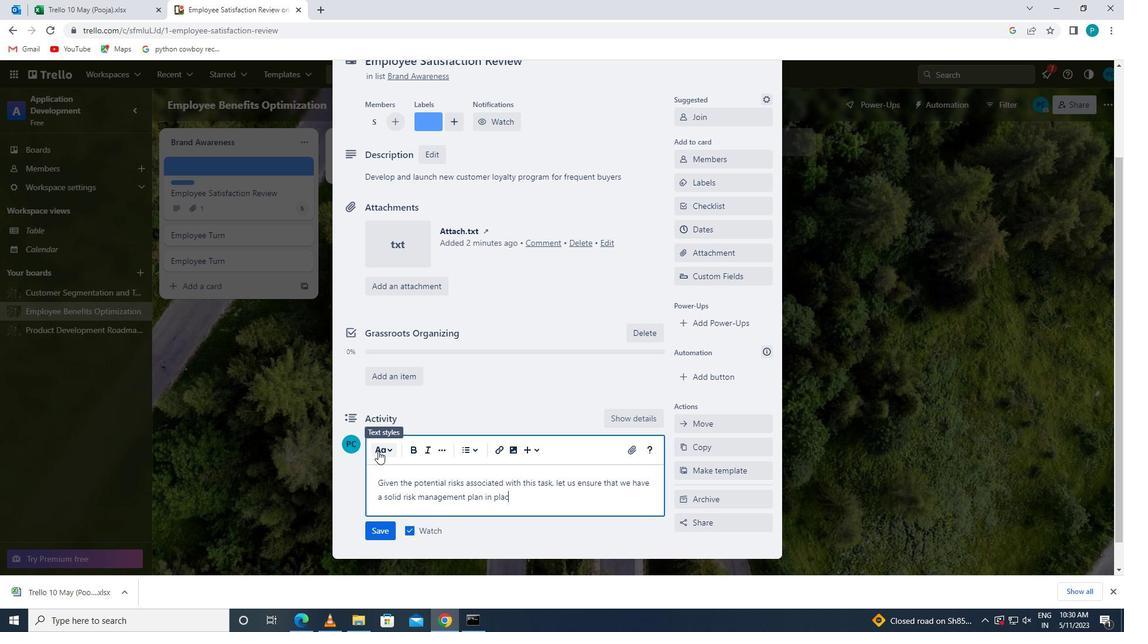 
Action: Mouse moved to (372, 531)
Screenshot: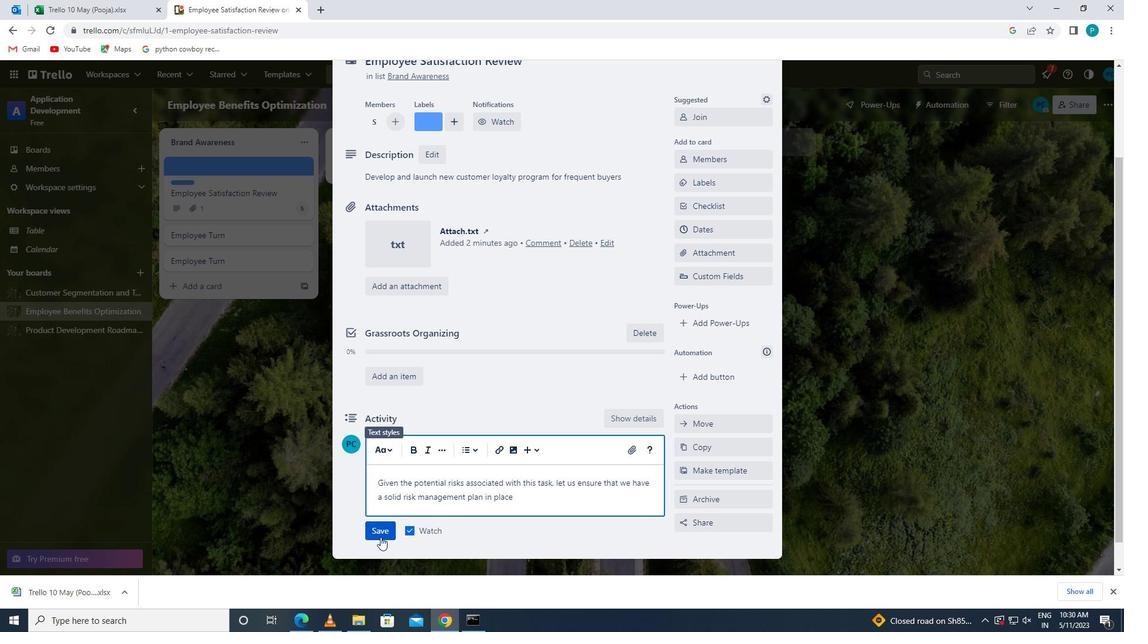 
Action: Mouse pressed left at (372, 531)
Screenshot: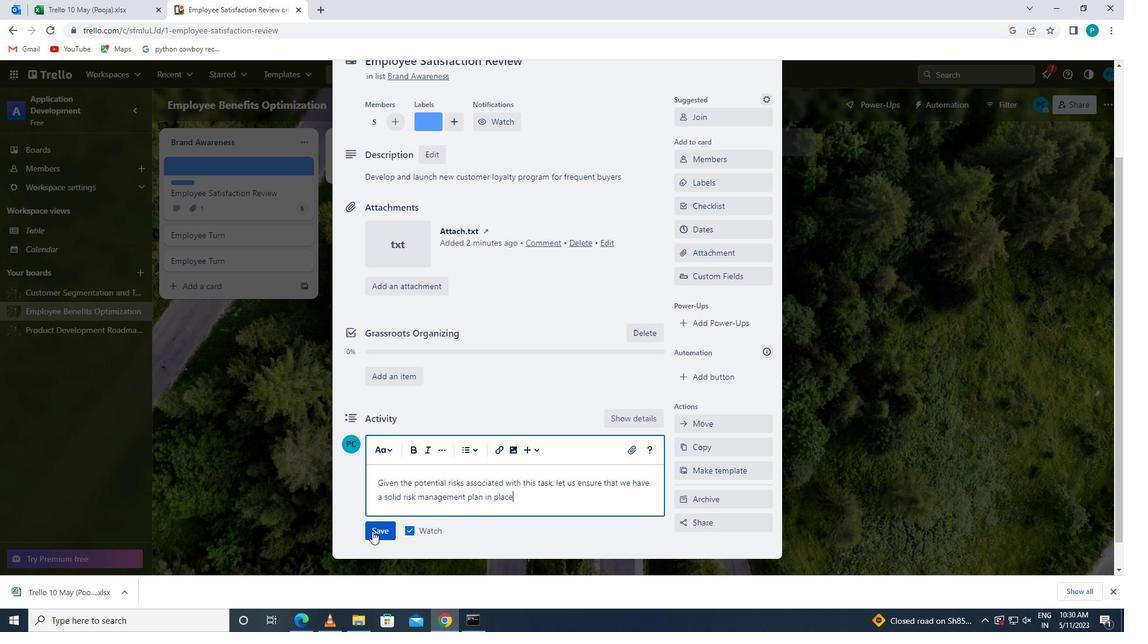 
Action: Mouse moved to (736, 227)
Screenshot: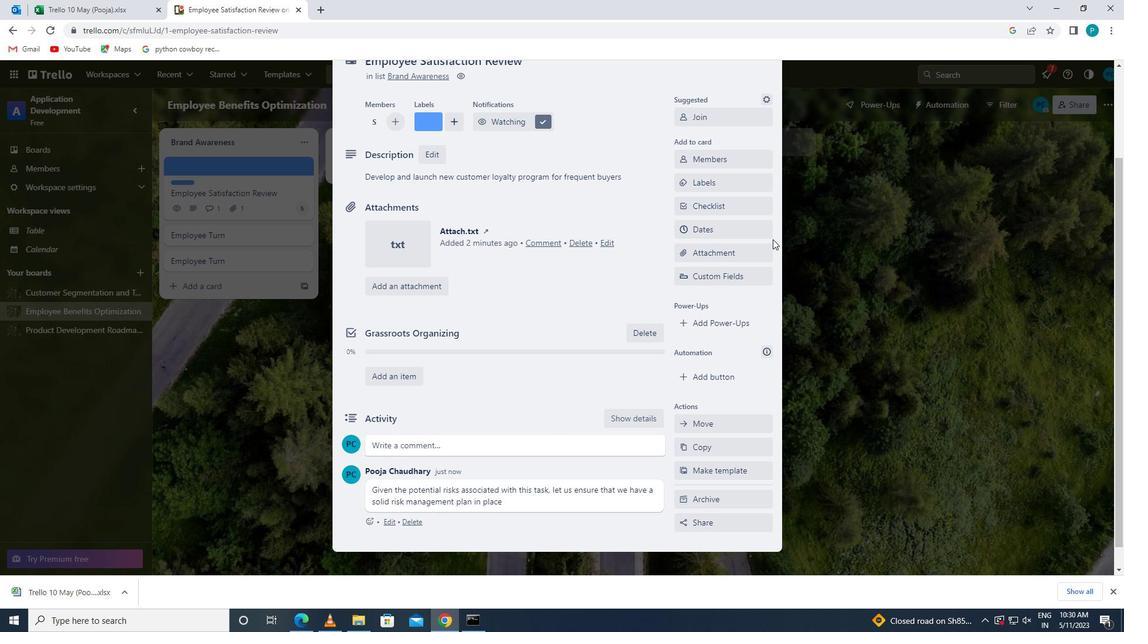 
Action: Mouse pressed left at (736, 227)
Screenshot: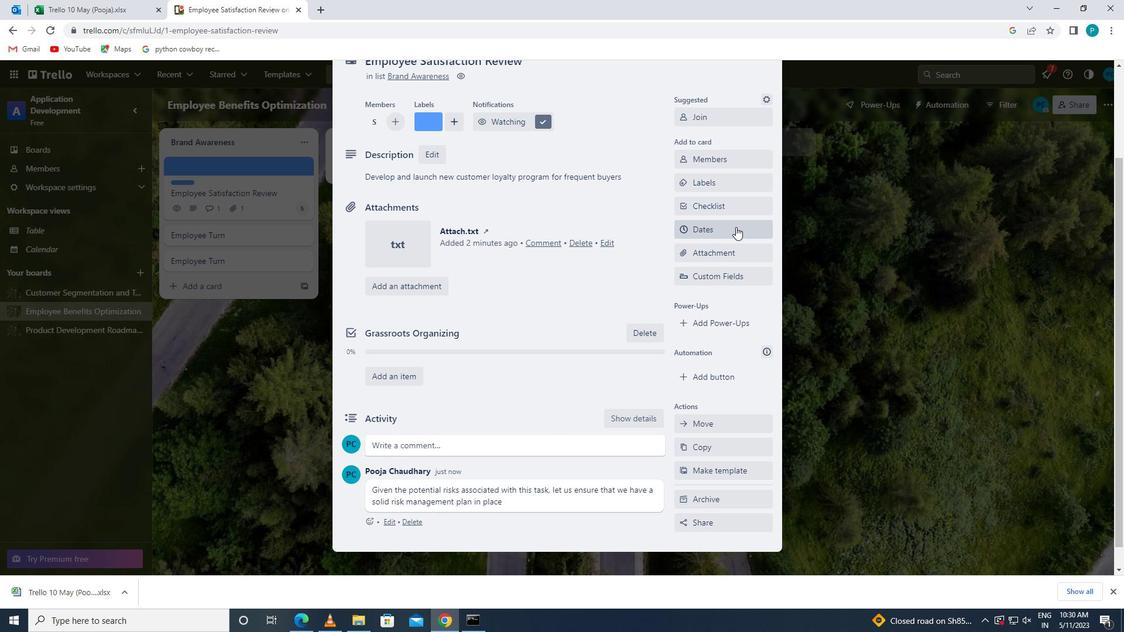 
Action: Mouse moved to (686, 312)
Screenshot: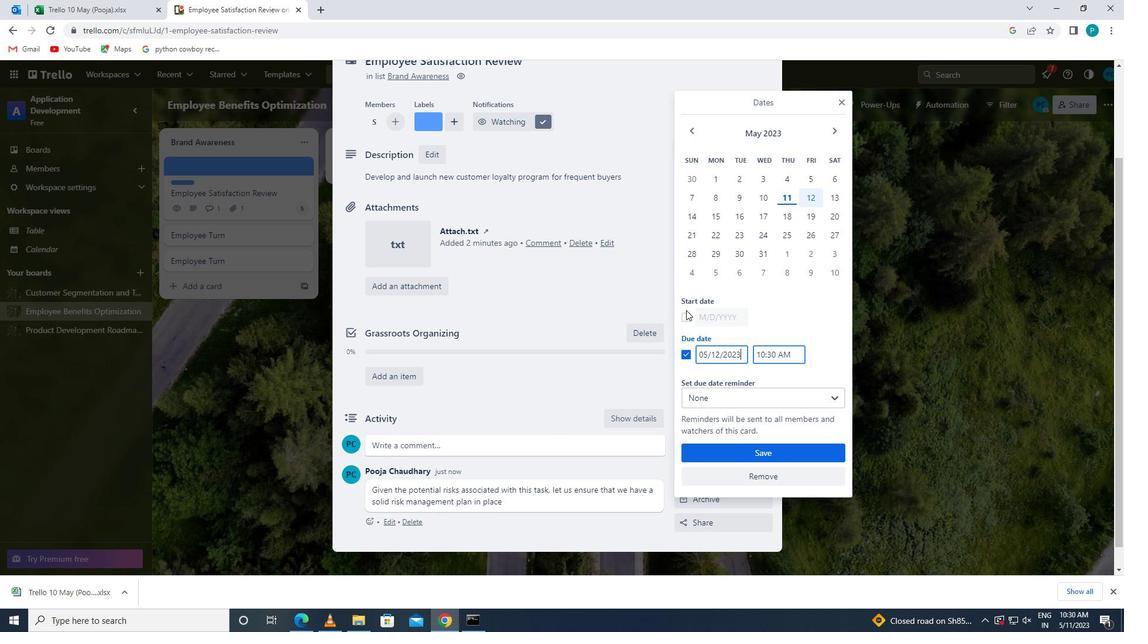 
Action: Mouse pressed left at (686, 312)
Screenshot: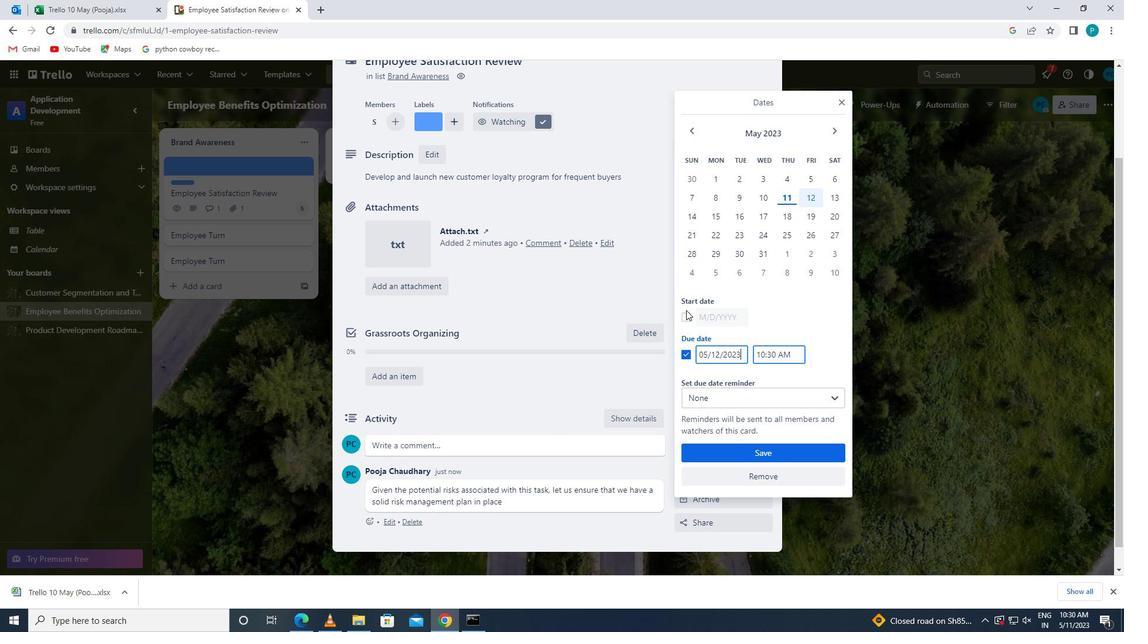 
Action: Mouse moved to (741, 319)
Screenshot: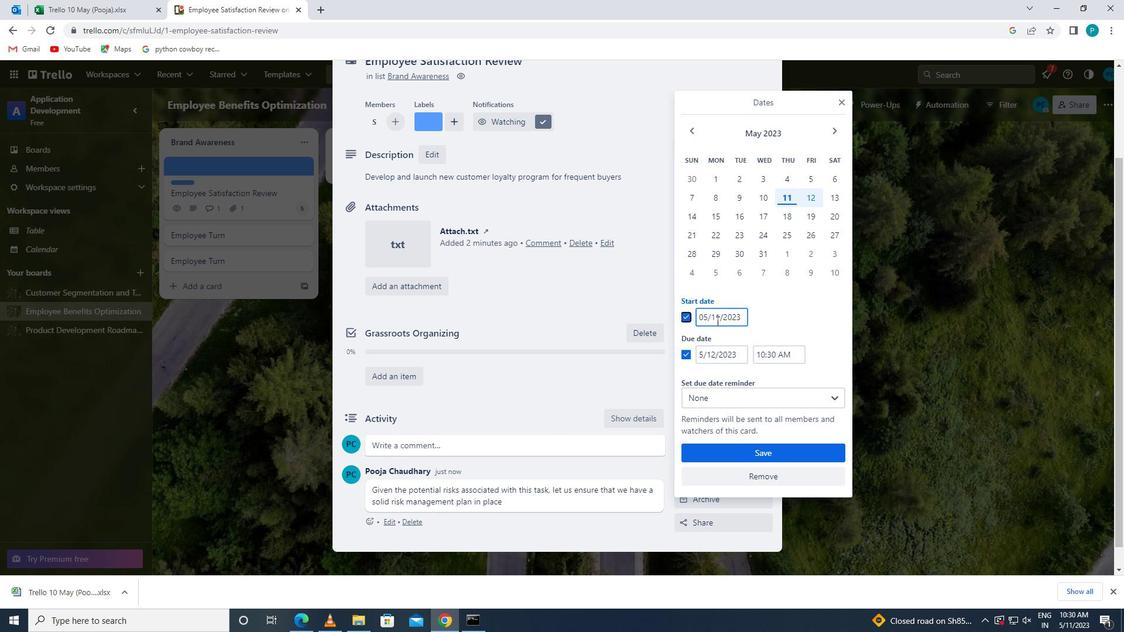 
Action: Mouse pressed left at (741, 319)
Screenshot: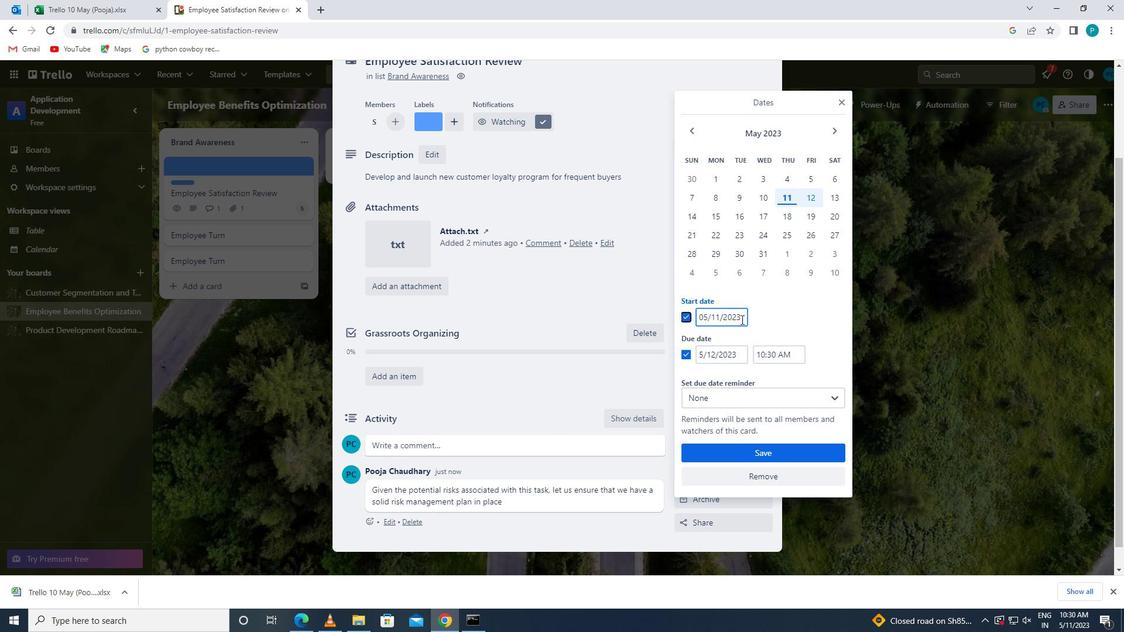 
Action: Key pressed <Key.backspace><Key.backspace><Key.backspace><Key.backspace><Key.backspace><Key.backspace><Key.backspace><Key.backspace><Key.backspace><Key.backspace><Key.backspace><Key.backspace><Key.backspace><Key.backspace><Key.backspace><Key.backspace>1/1/1900
Screenshot: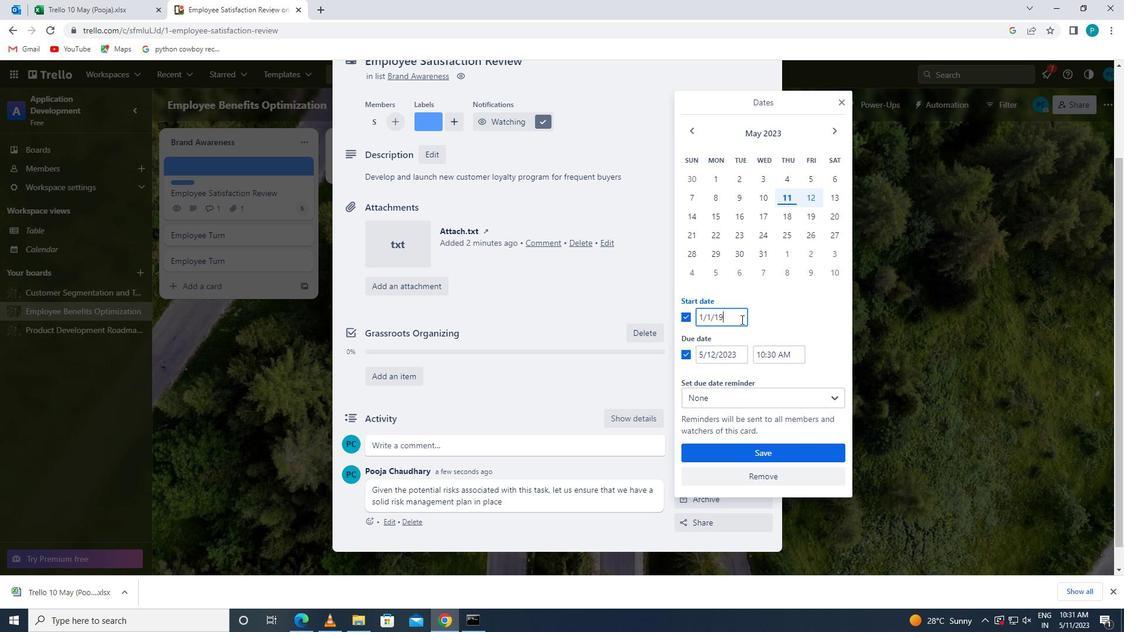 
Action: Mouse moved to (702, 353)
Screenshot: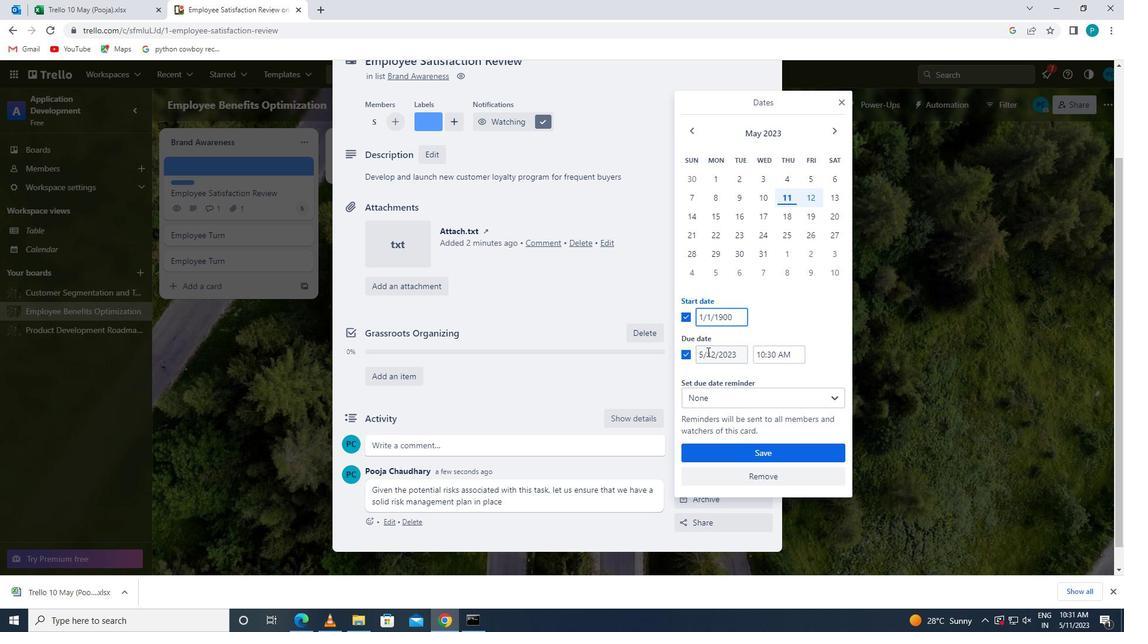 
Action: Mouse pressed left at (702, 353)
Screenshot: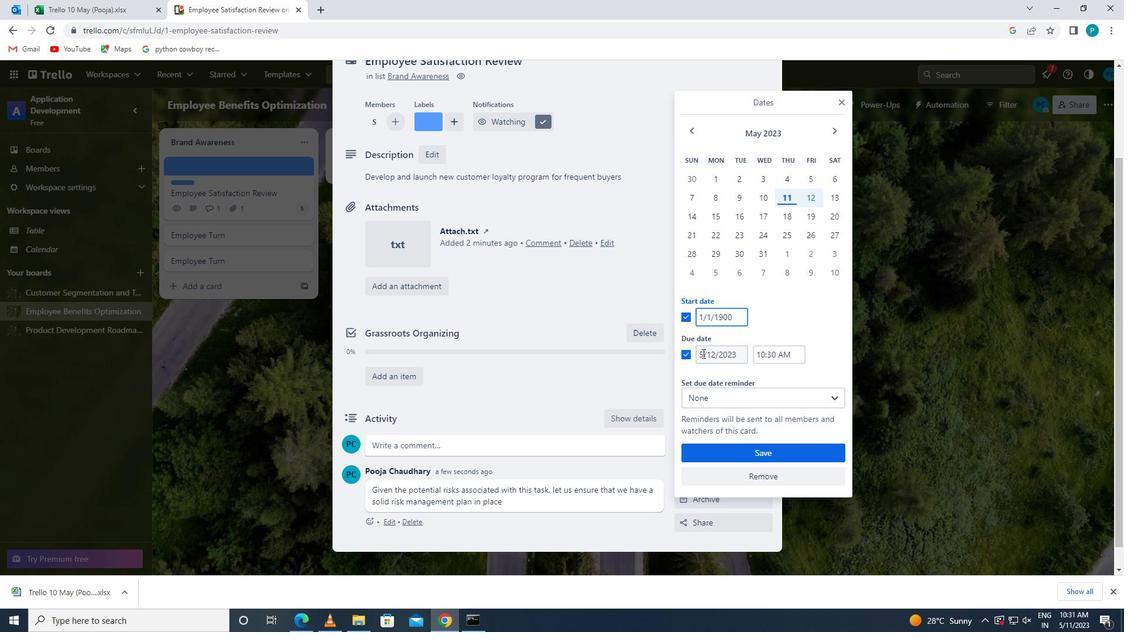 
Action: Mouse moved to (717, 360)
Screenshot: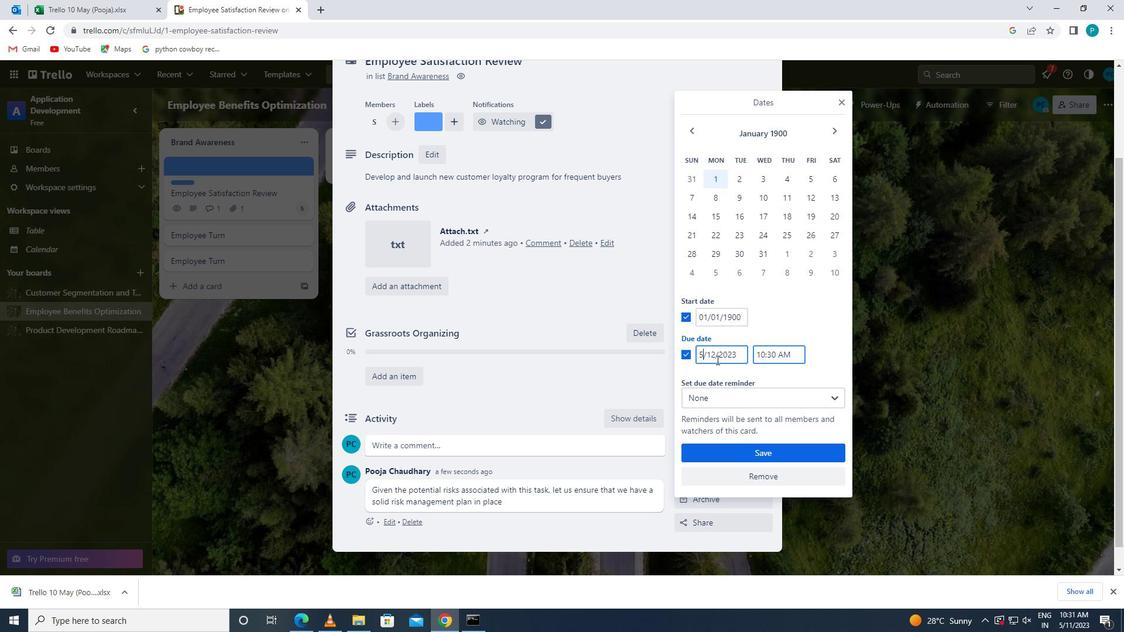 
Action: Key pressed <Key.backspace>1
Screenshot: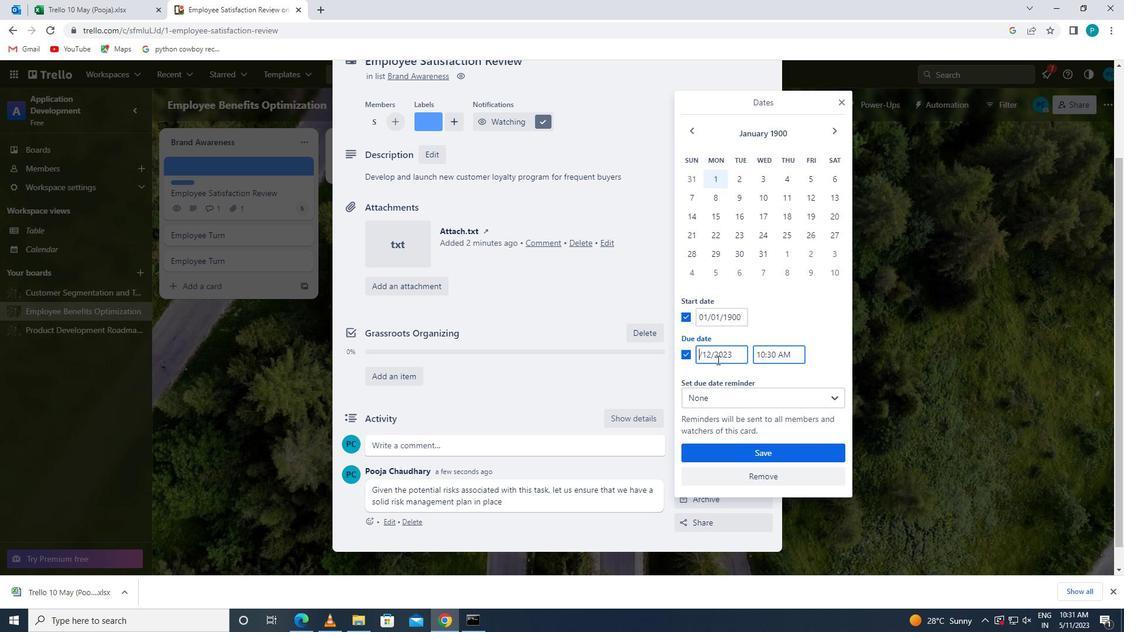 
Action: Mouse moved to (713, 350)
Screenshot: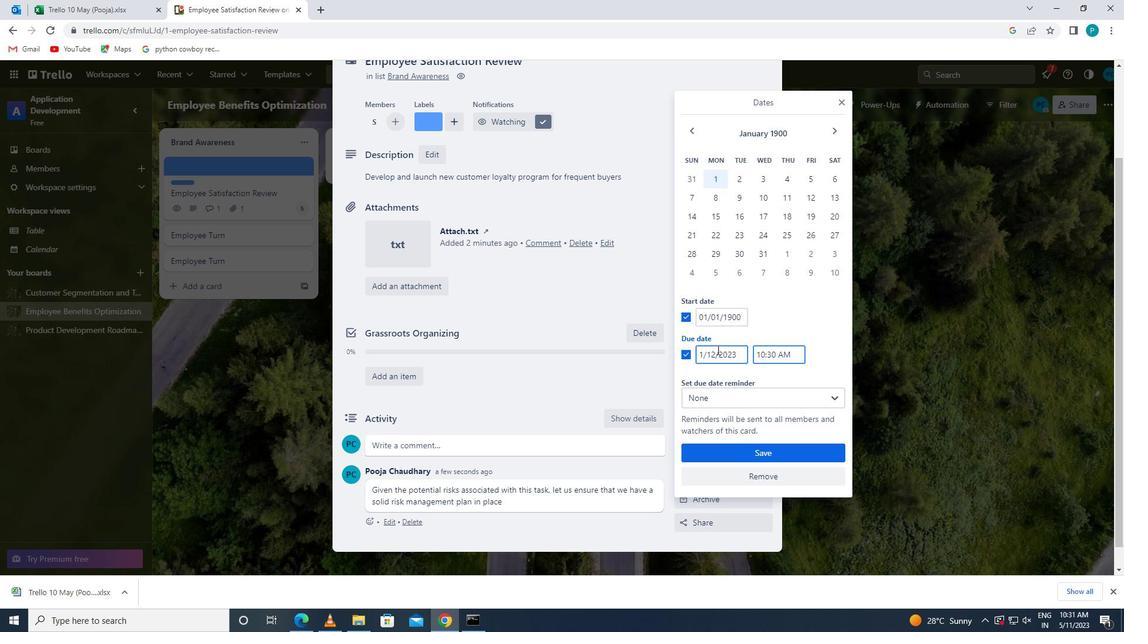 
Action: Mouse pressed left at (713, 350)
Screenshot: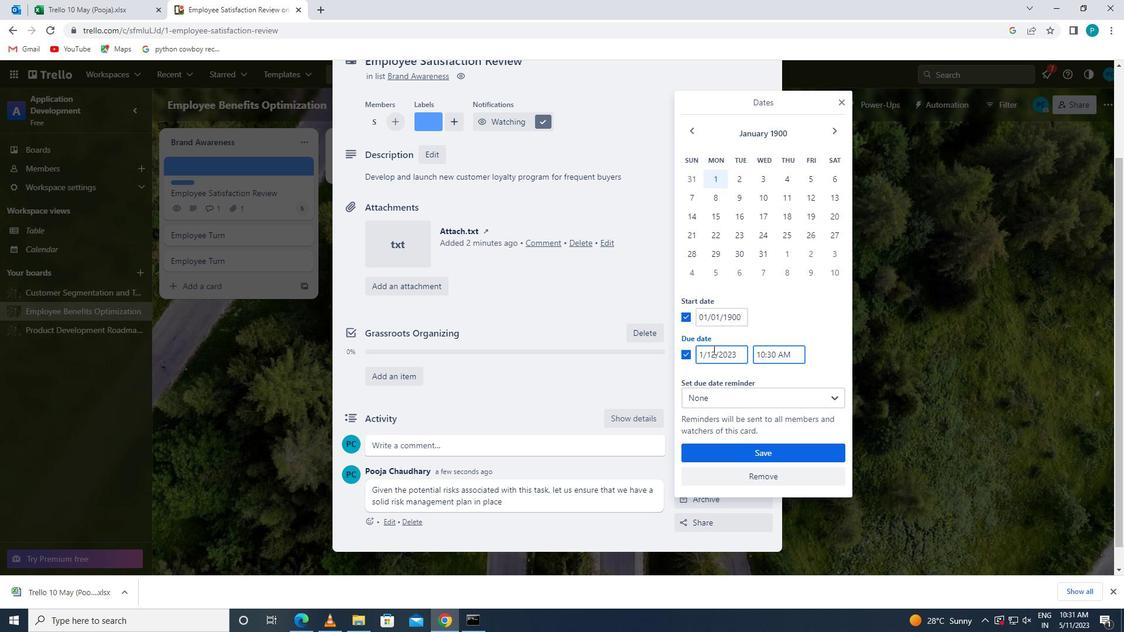 
Action: Mouse moved to (713, 356)
Screenshot: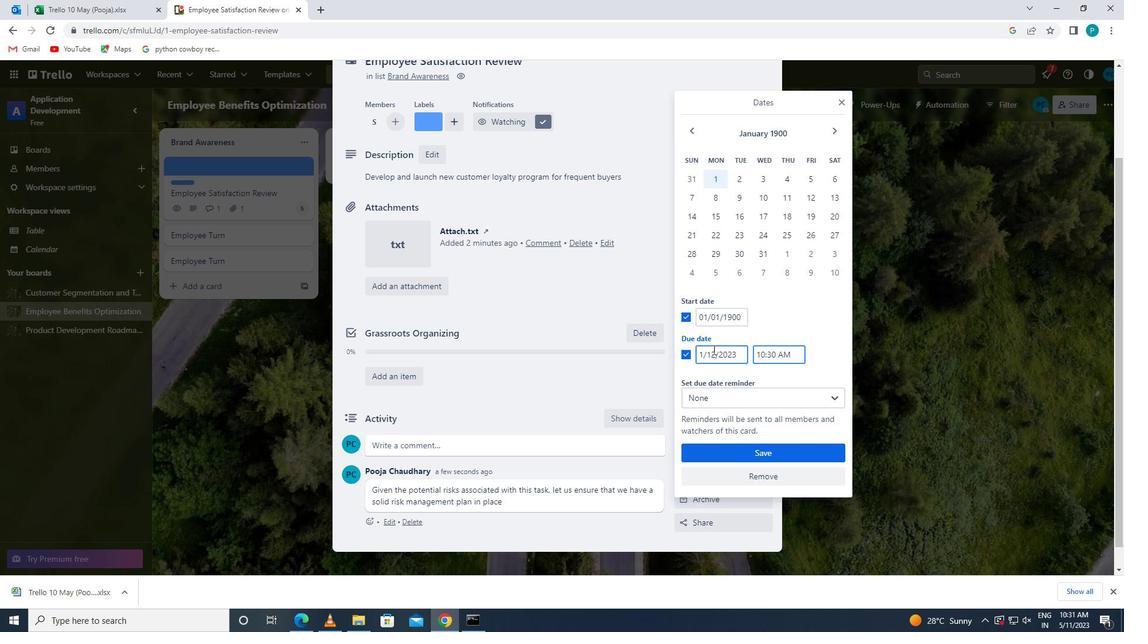 
Action: Mouse pressed left at (713, 356)
Screenshot: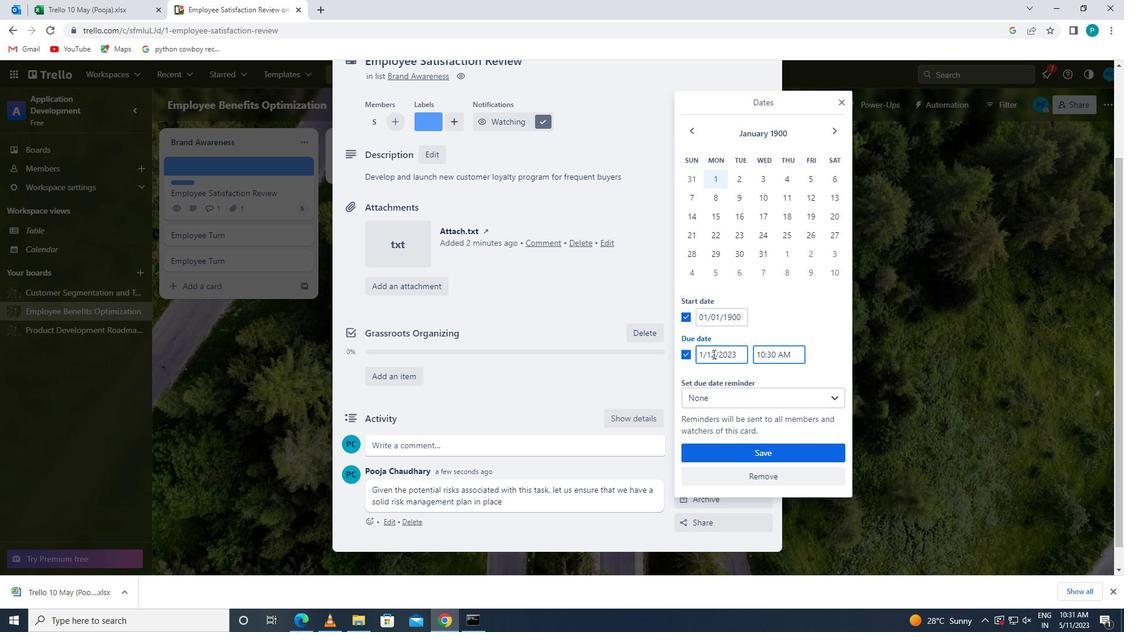 
Action: Mouse pressed left at (713, 356)
Screenshot: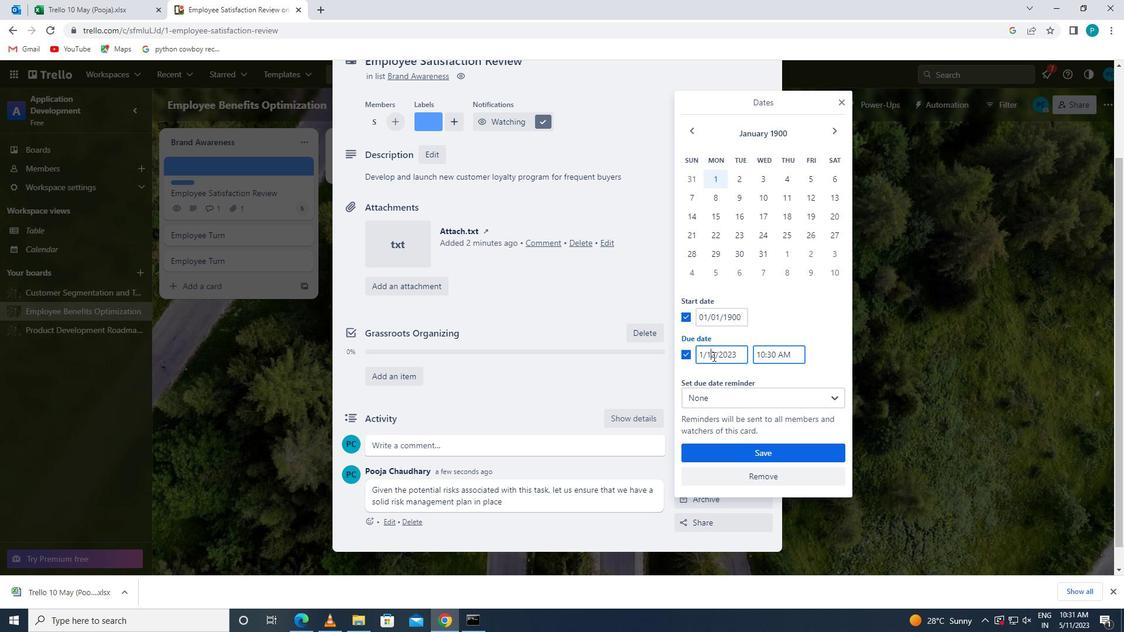 
Action: Mouse moved to (714, 356)
Screenshot: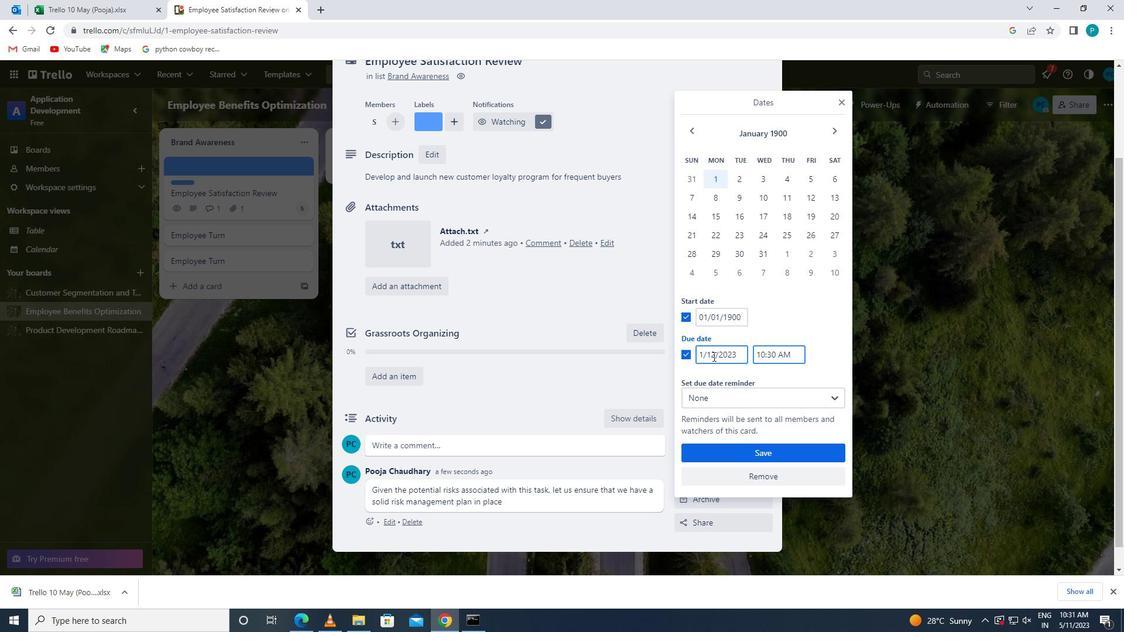 
Action: Mouse pressed left at (714, 356)
Screenshot: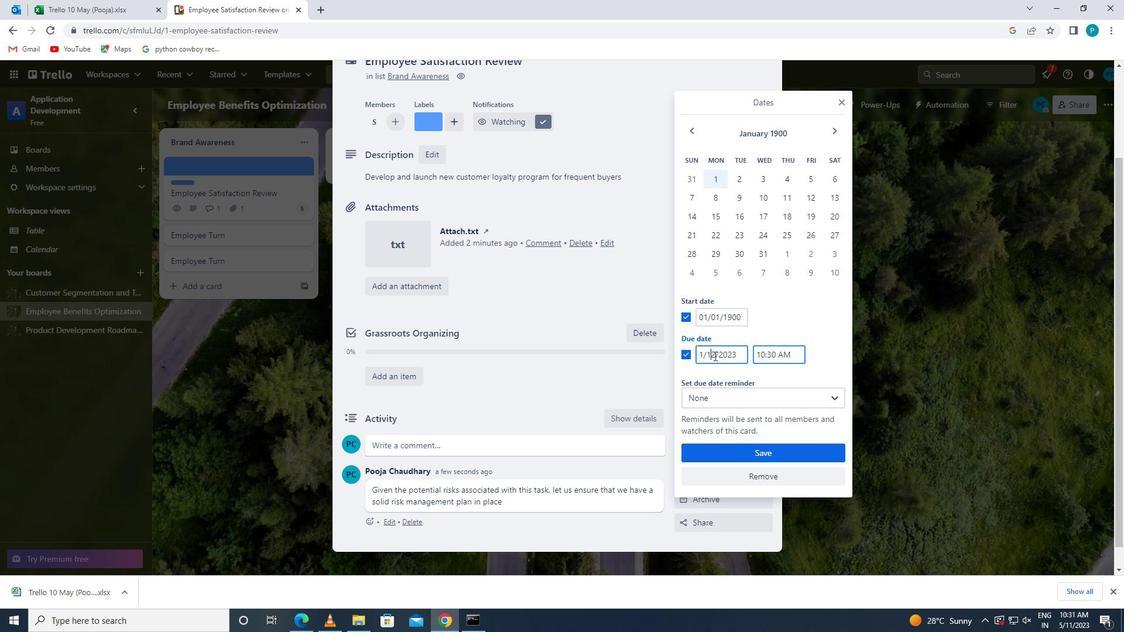 
Action: Mouse pressed left at (714, 356)
Screenshot: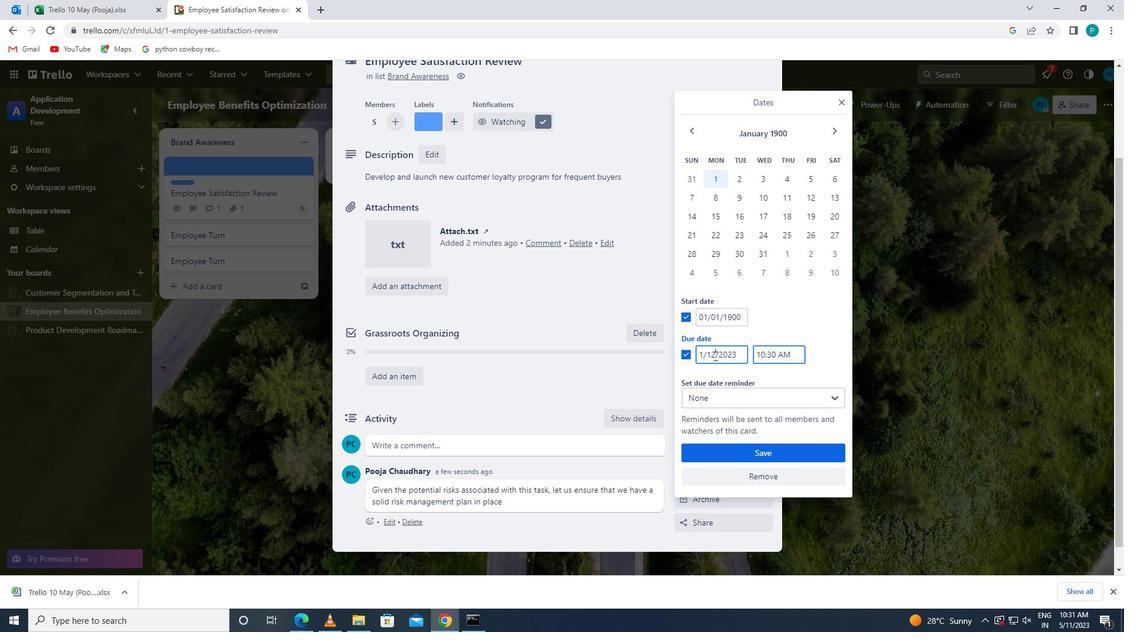 
Action: Key pressed <Key.backspace><Key.backspace><Key.backspace>8/
Screenshot: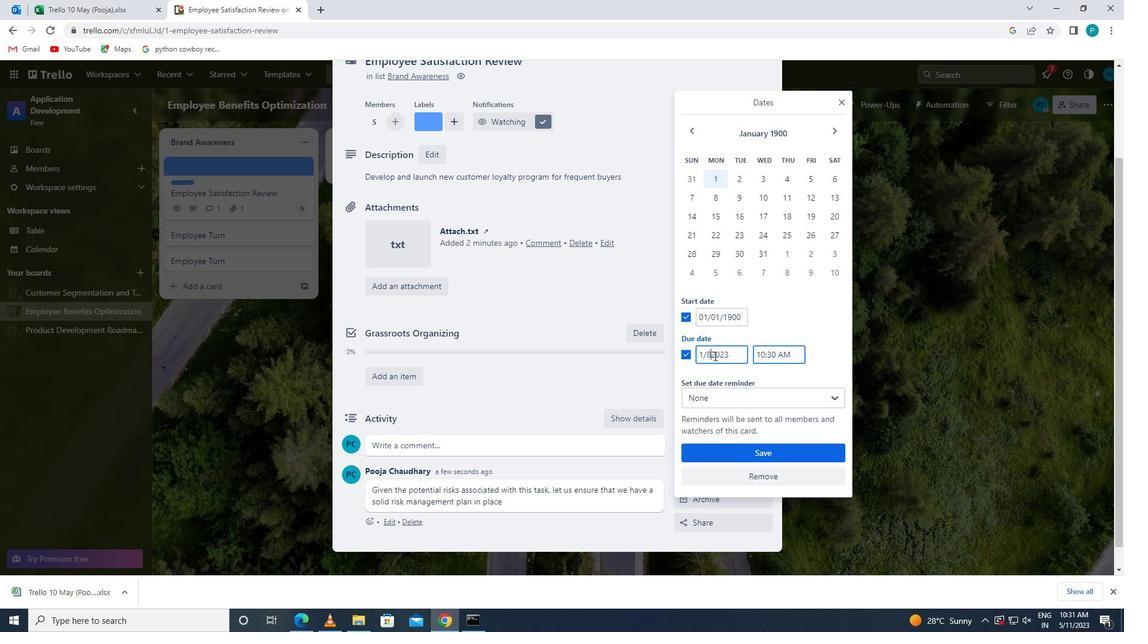 
Action: Mouse moved to (730, 353)
Screenshot: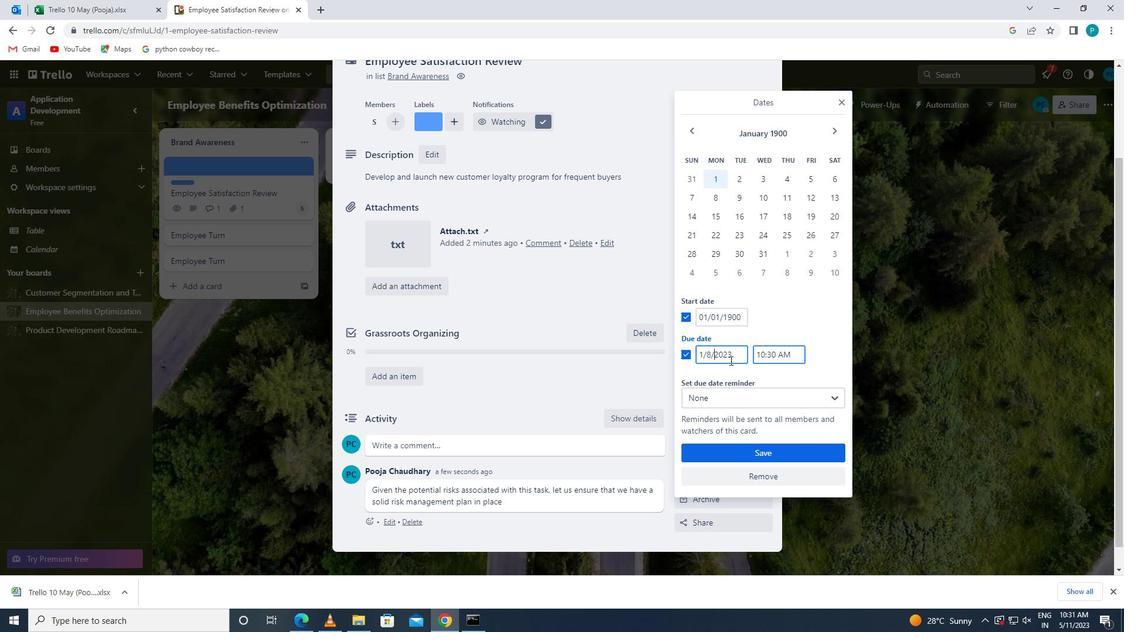 
Action: Mouse pressed left at (730, 353)
Screenshot: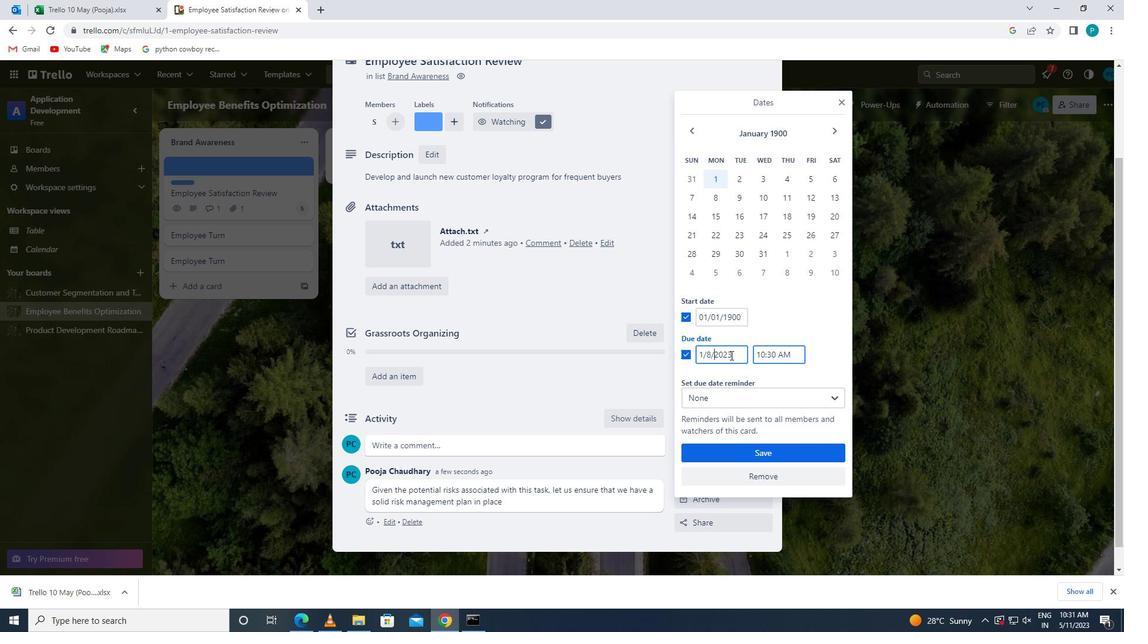 
Action: Key pressed <Key.backspace><Key.backspace><Key.backspace><Key.backspace>1900
Screenshot: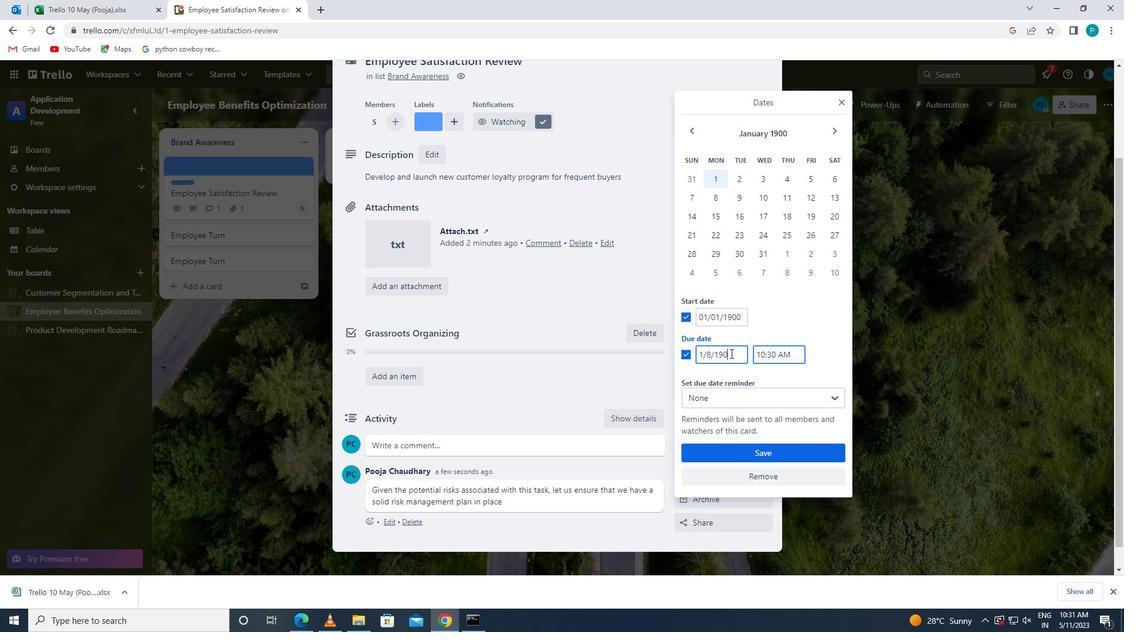 
Action: Mouse moved to (757, 450)
Screenshot: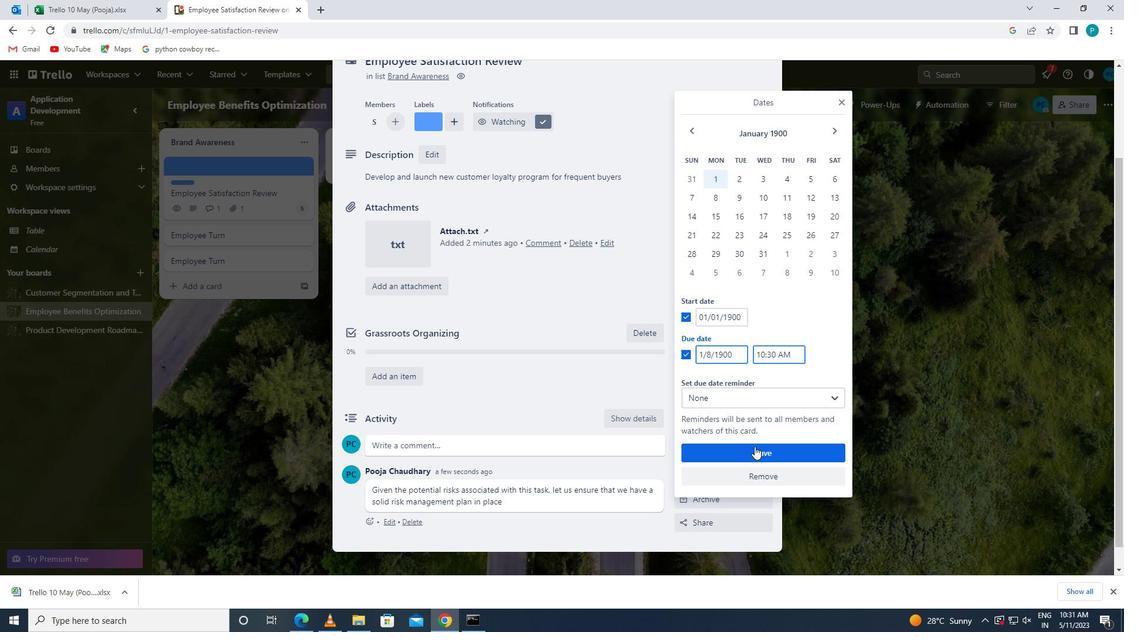
Action: Mouse pressed left at (757, 450)
Screenshot: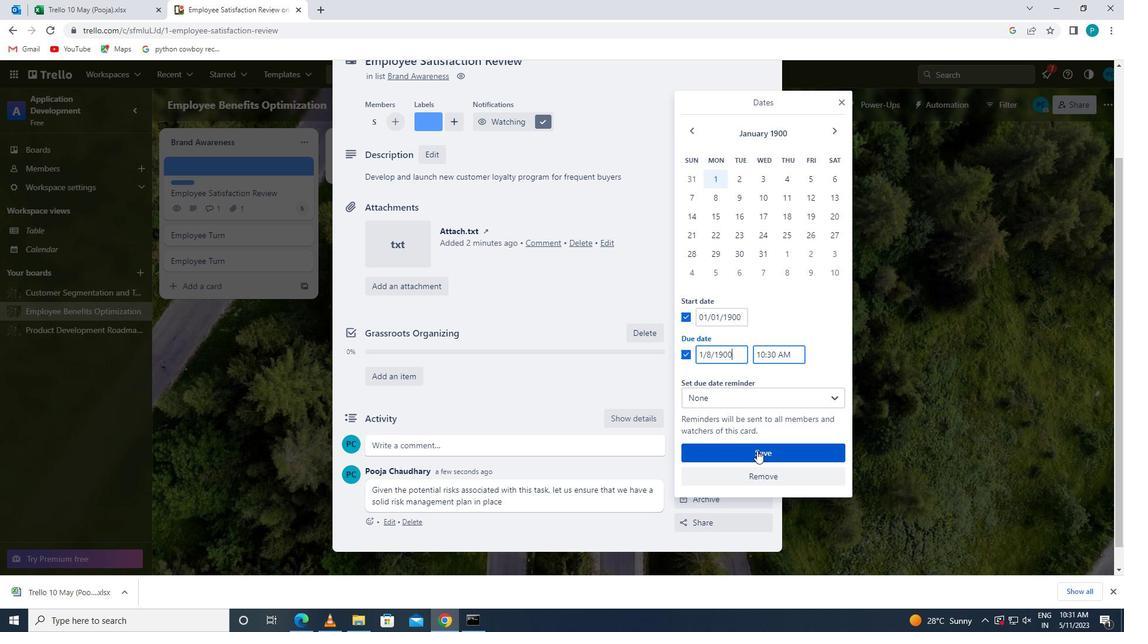 
